 Task: Check the percentage active listings of jacuzzi in the last 1 year.
Action: Mouse moved to (1034, 227)
Screenshot: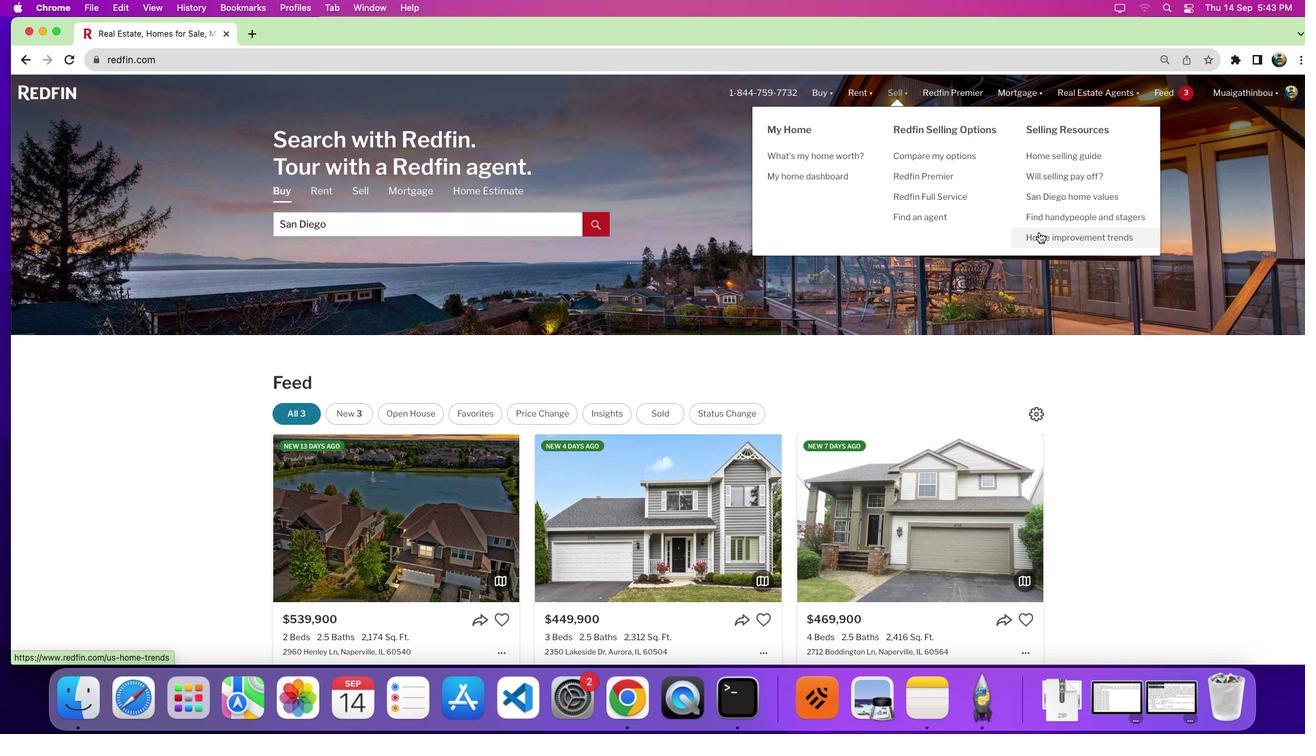 
Action: Mouse pressed left at (1034, 227)
Screenshot: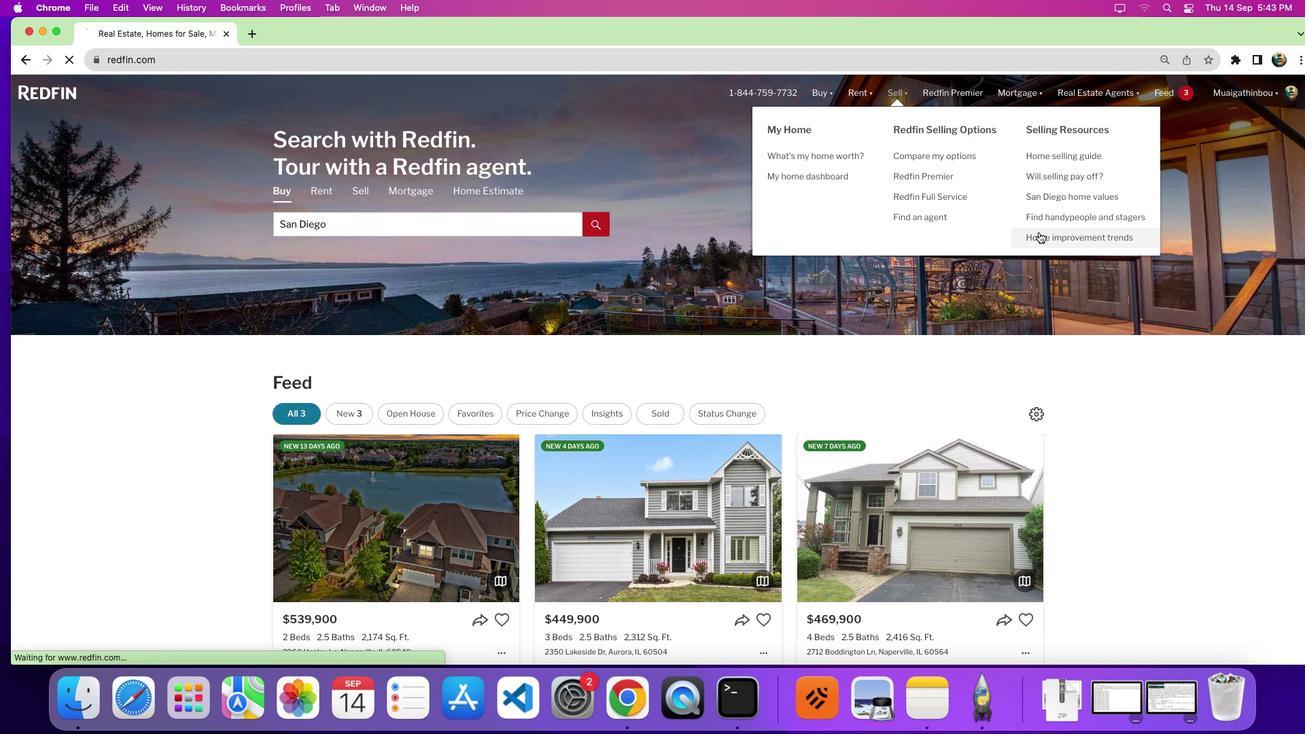 
Action: Mouse moved to (664, 423)
Screenshot: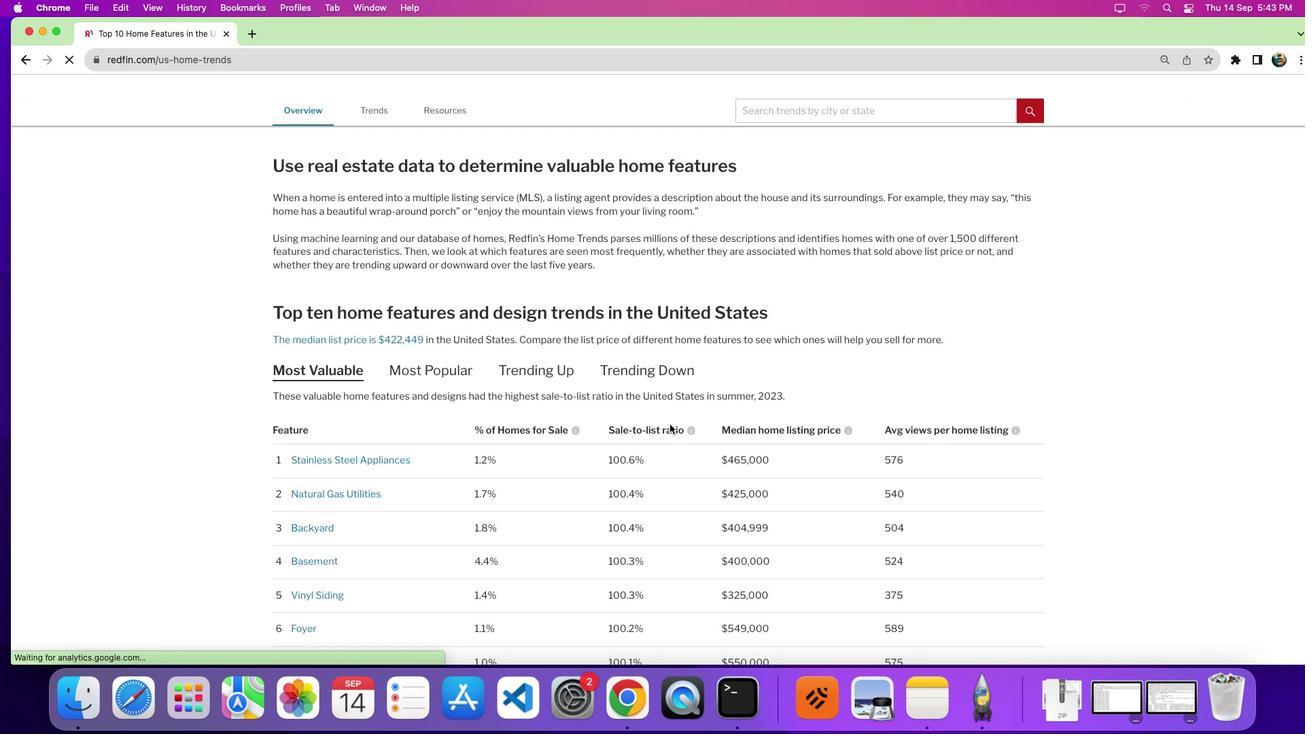 
Action: Mouse scrolled (664, 423) with delta (-3, -4)
Screenshot: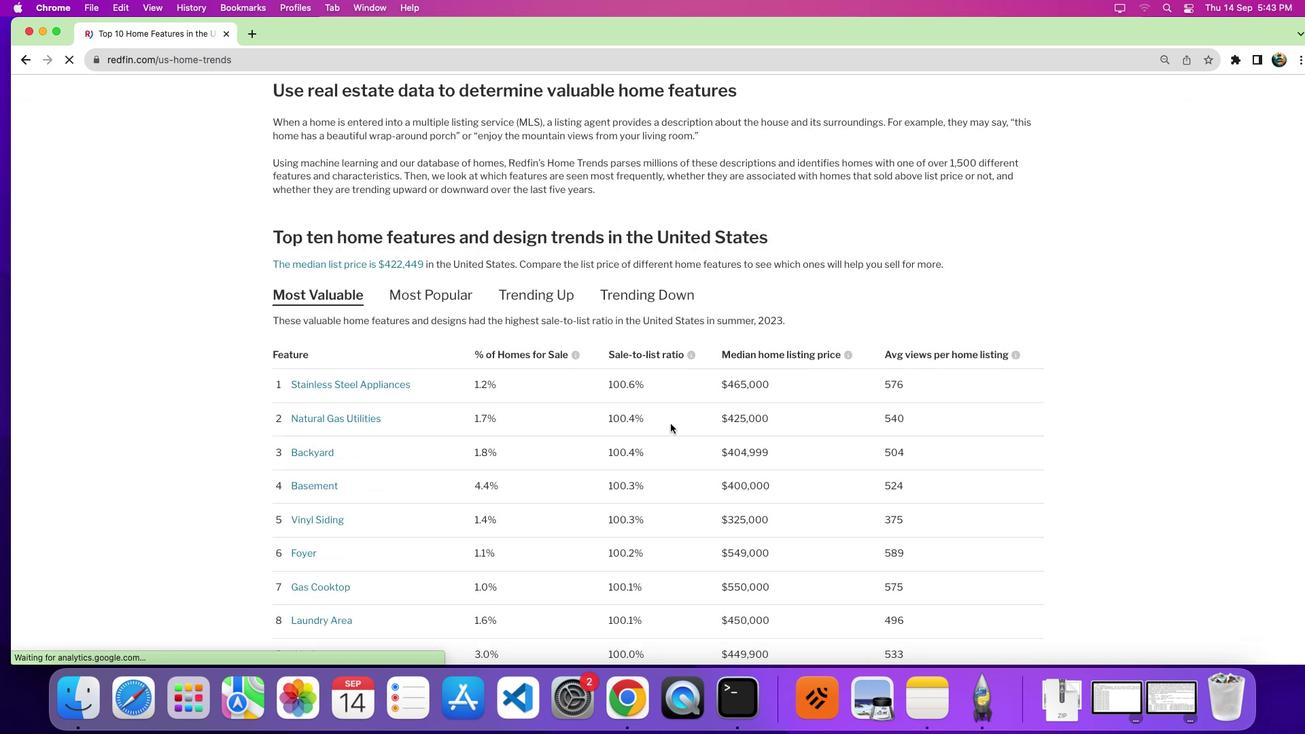 
Action: Mouse moved to (665, 422)
Screenshot: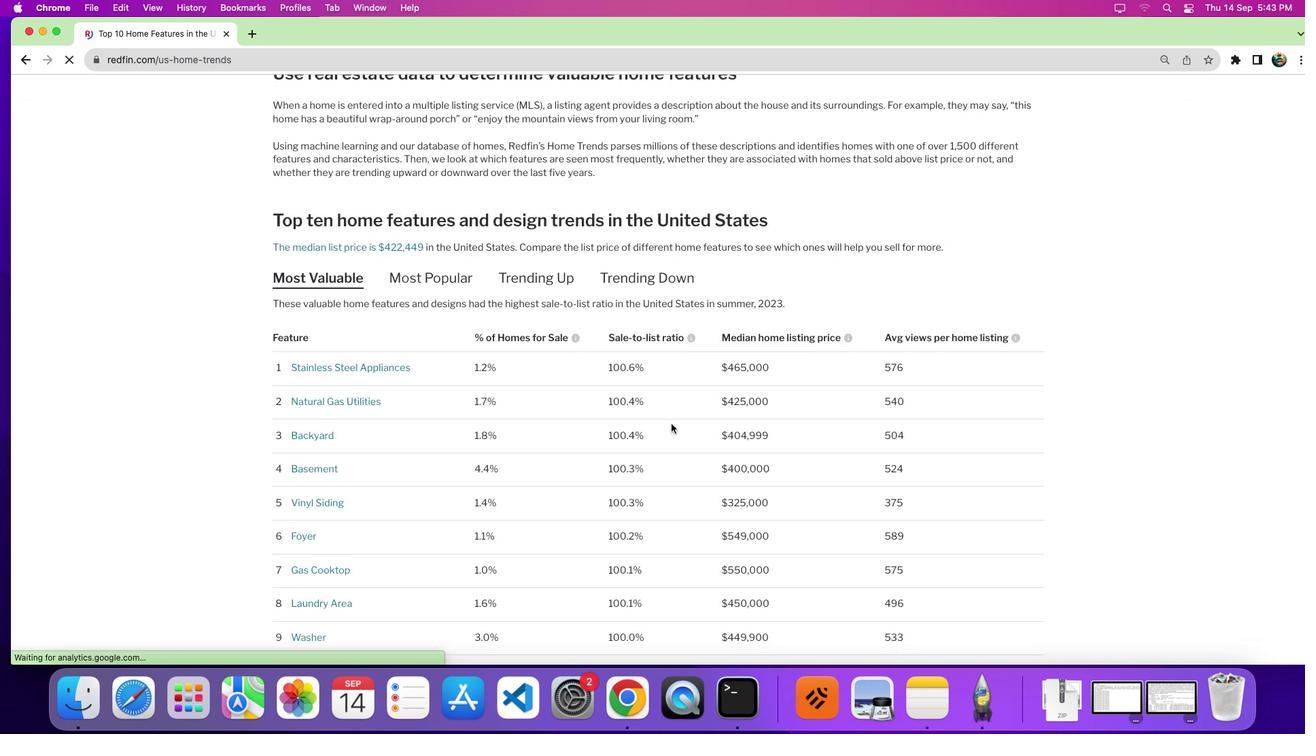 
Action: Mouse scrolled (665, 422) with delta (-3, -4)
Screenshot: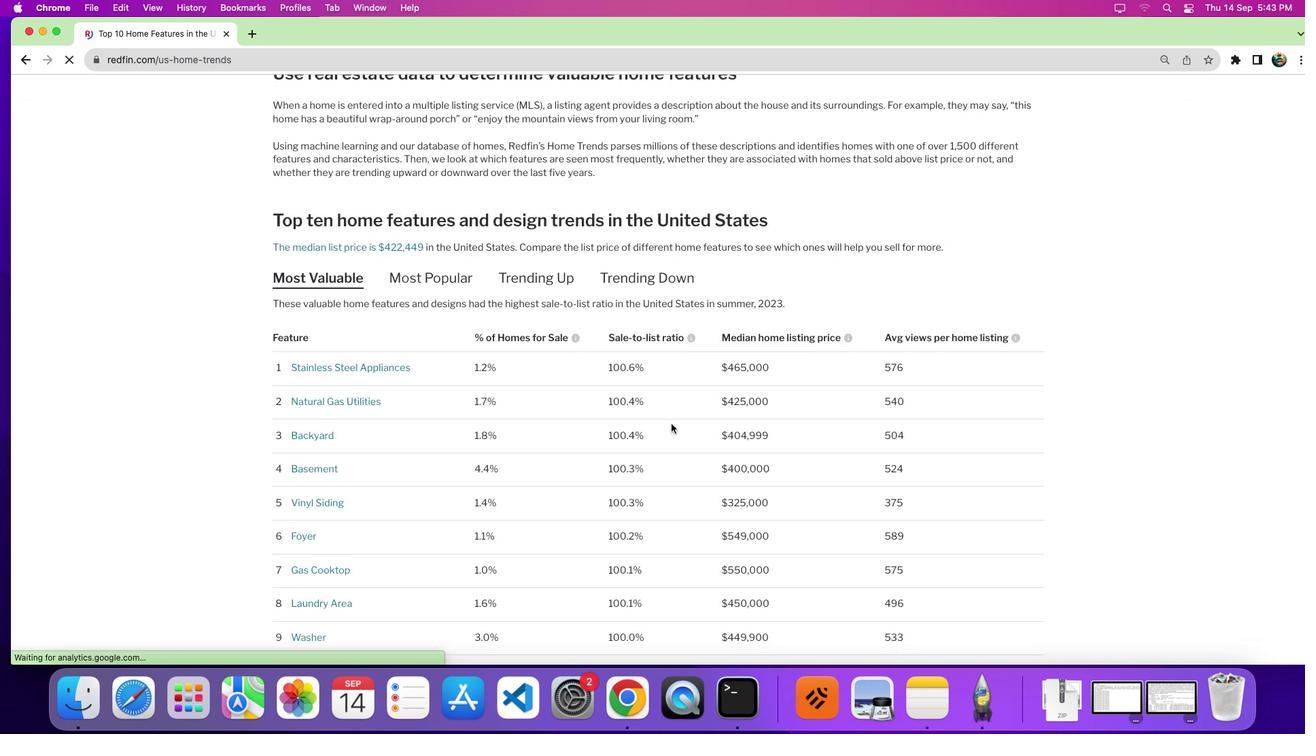
Action: Mouse moved to (666, 420)
Screenshot: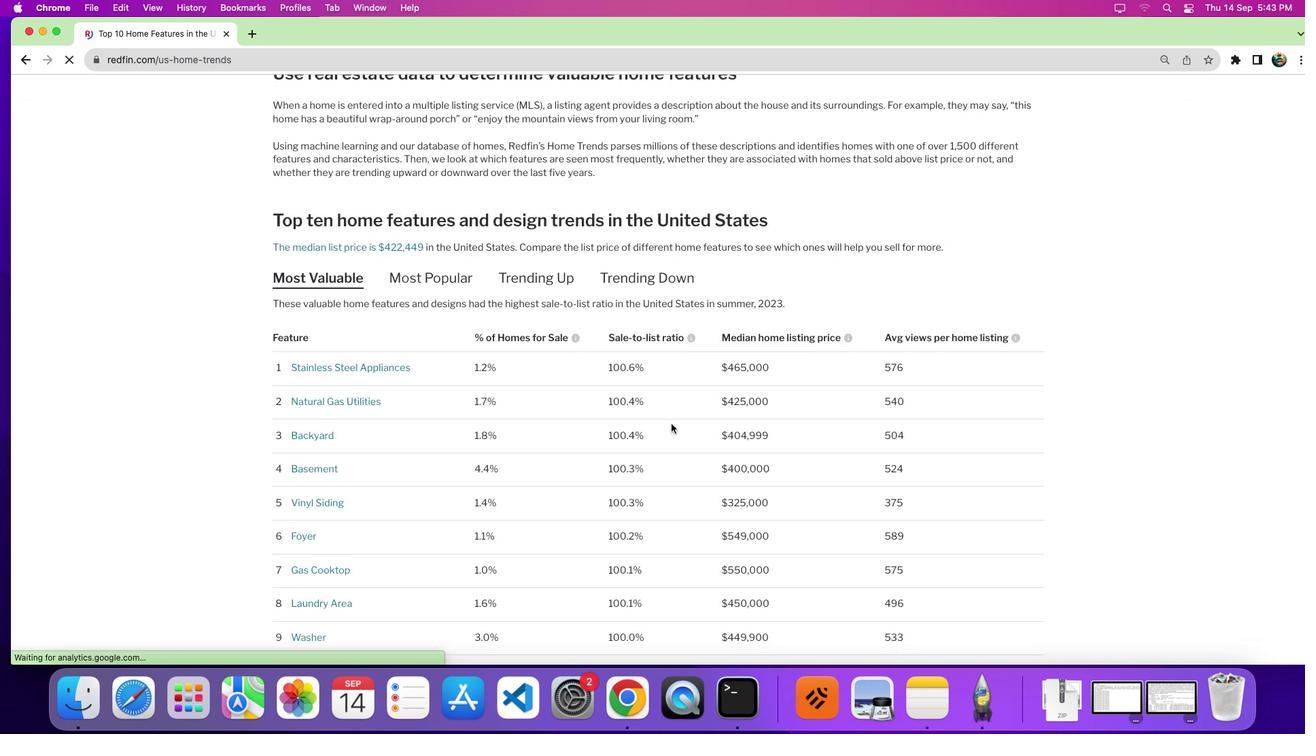 
Action: Mouse scrolled (666, 420) with delta (-3, -8)
Screenshot: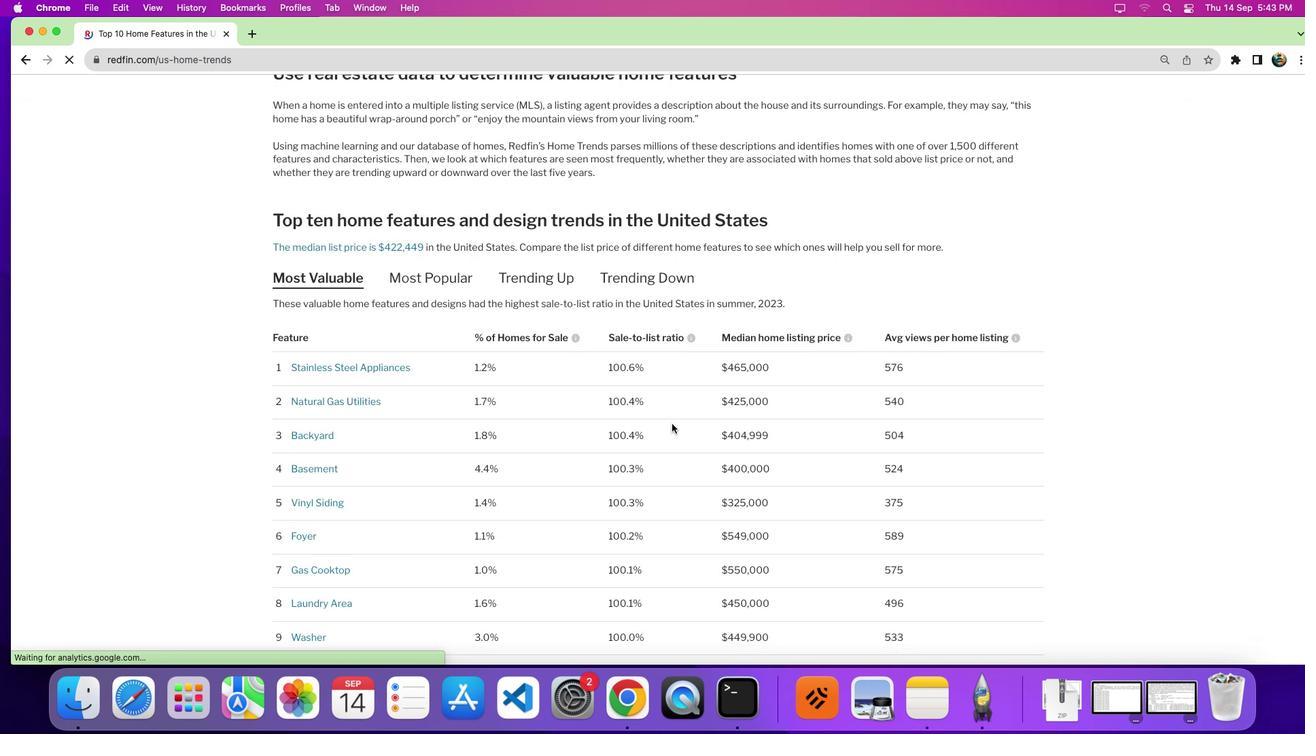 
Action: Mouse moved to (679, 416)
Screenshot: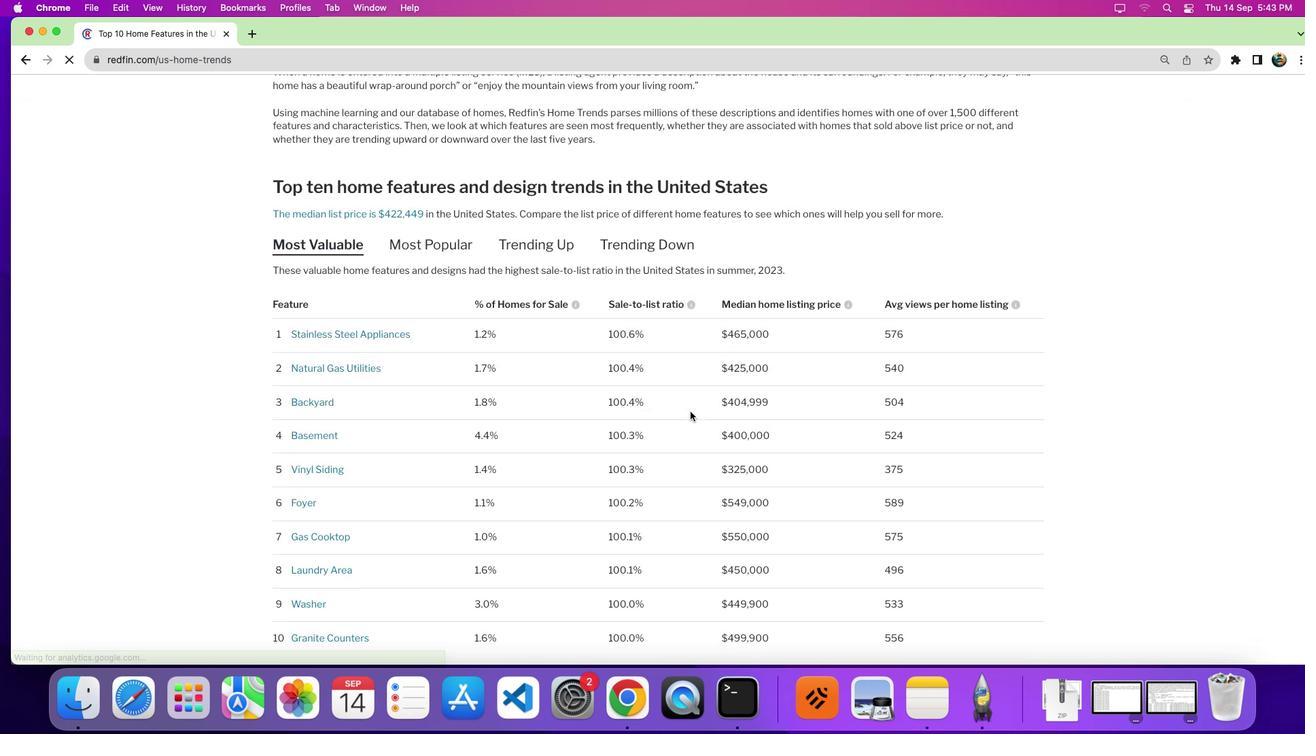 
Action: Mouse scrolled (679, 416) with delta (-3, -4)
Screenshot: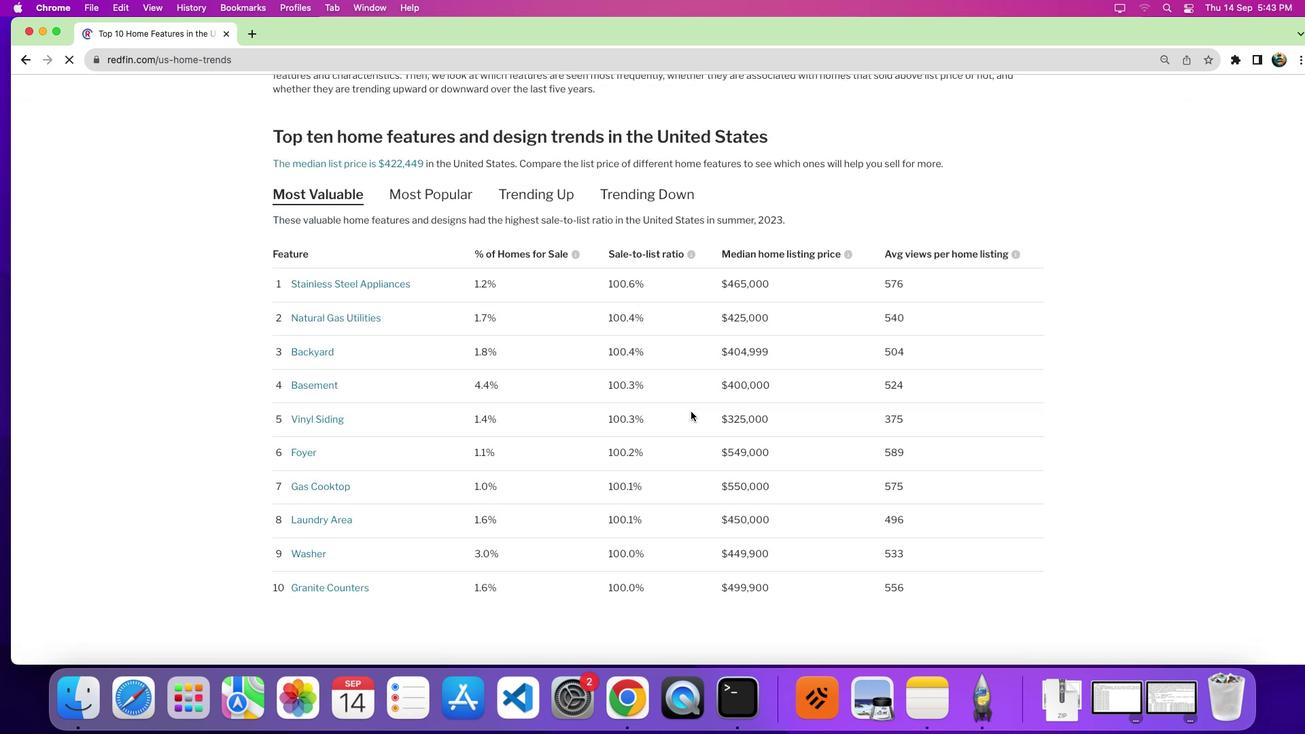 
Action: Mouse moved to (681, 413)
Screenshot: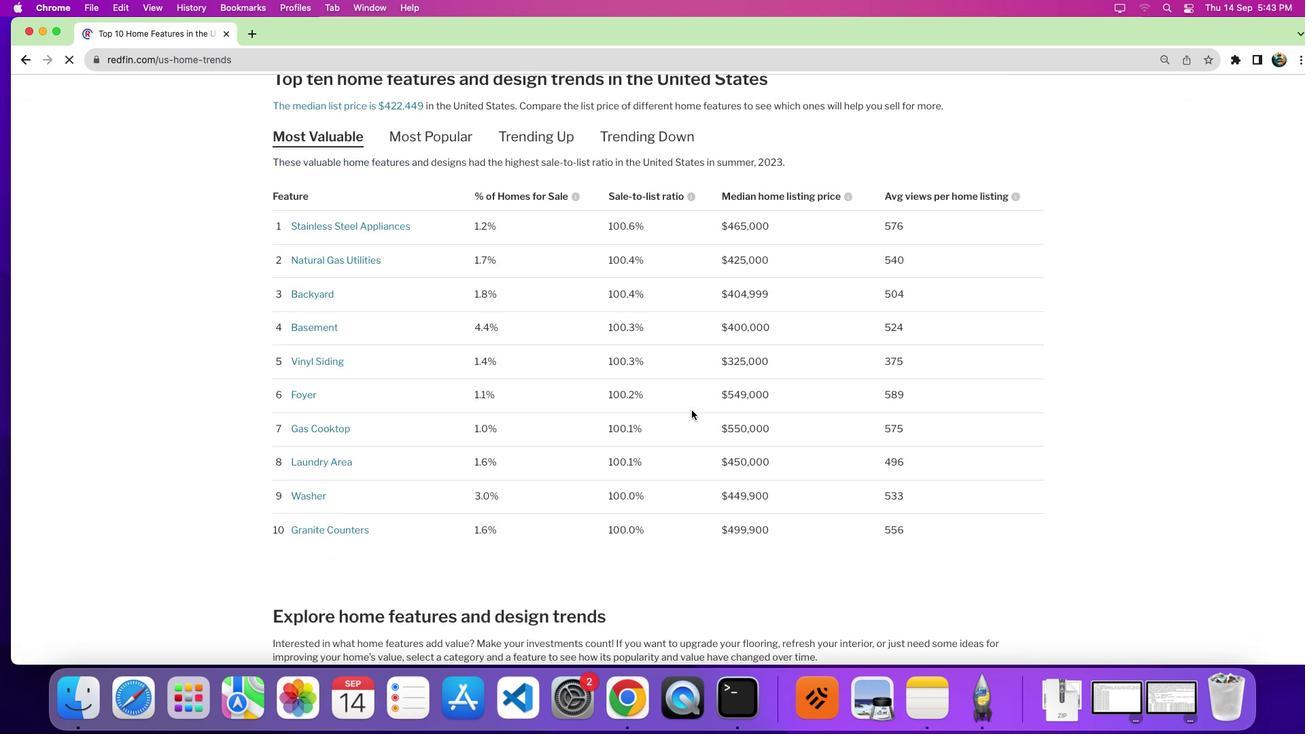 
Action: Mouse scrolled (681, 413) with delta (-3, -4)
Screenshot: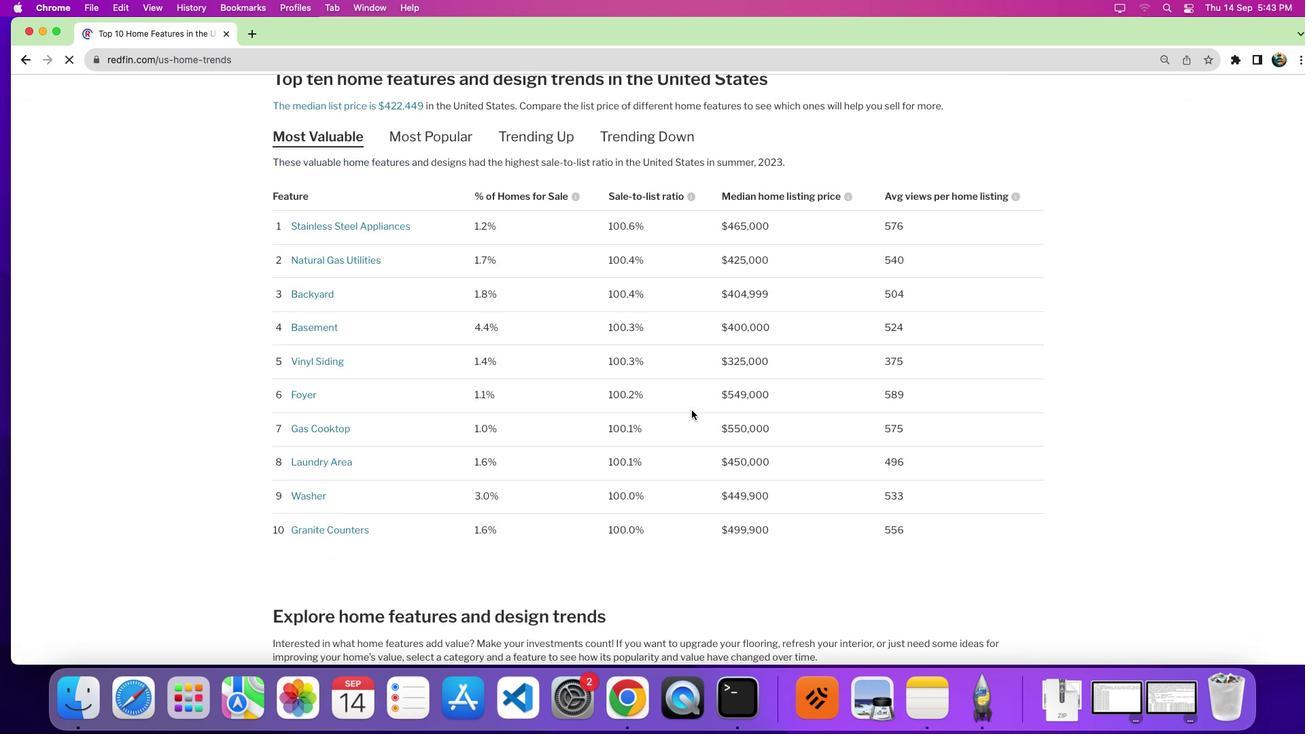 
Action: Mouse moved to (684, 410)
Screenshot: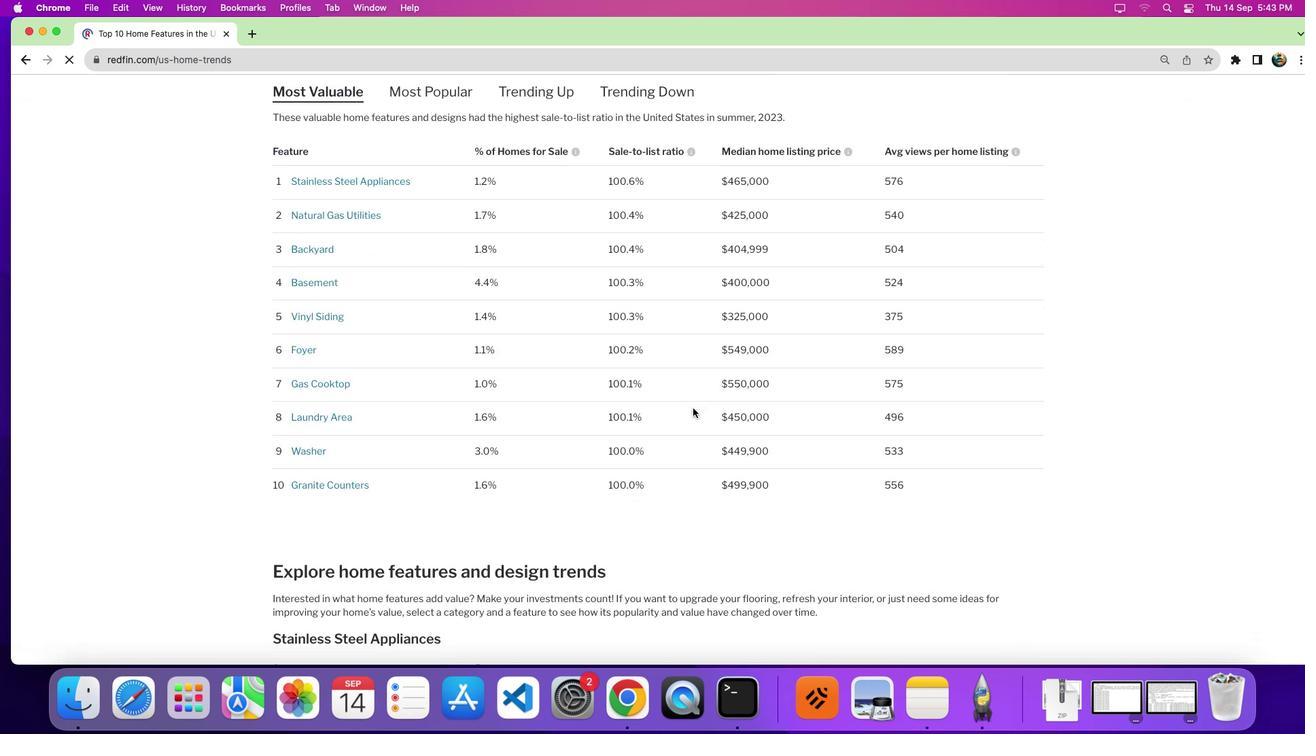 
Action: Mouse scrolled (684, 410) with delta (-3, -6)
Screenshot: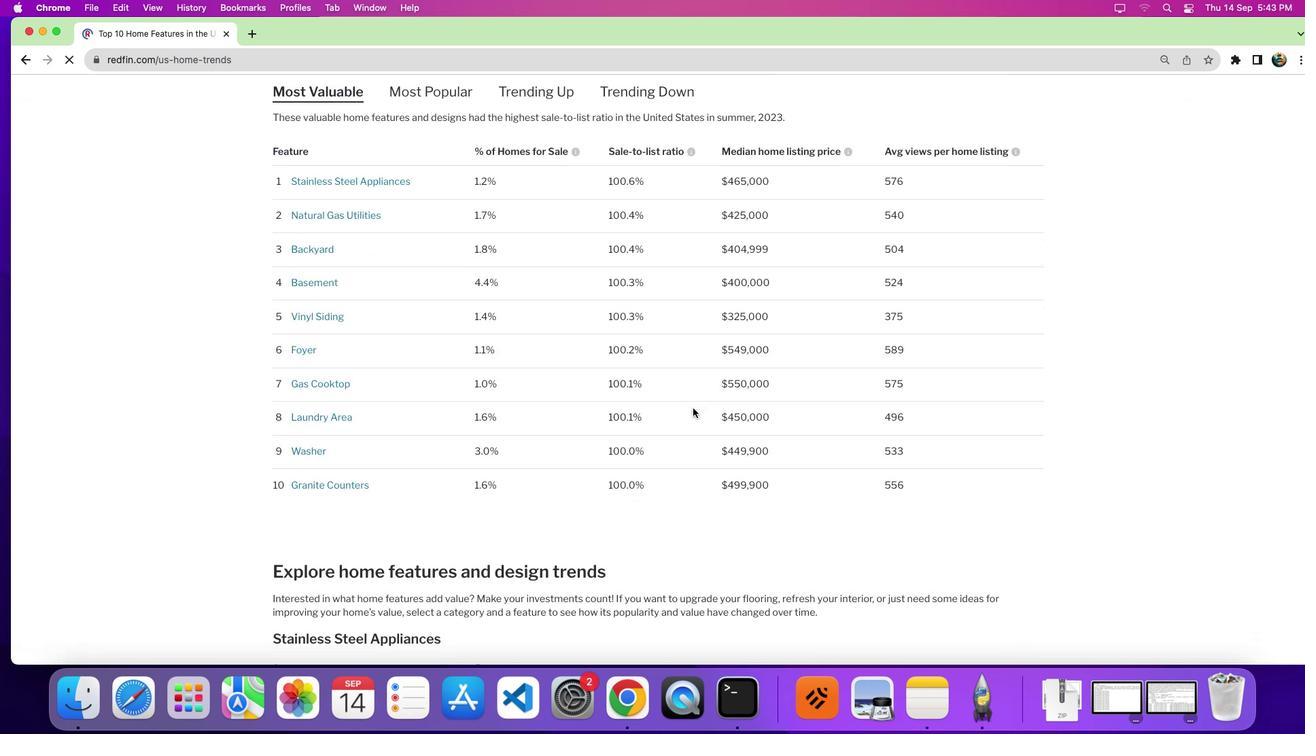 
Action: Mouse moved to (694, 400)
Screenshot: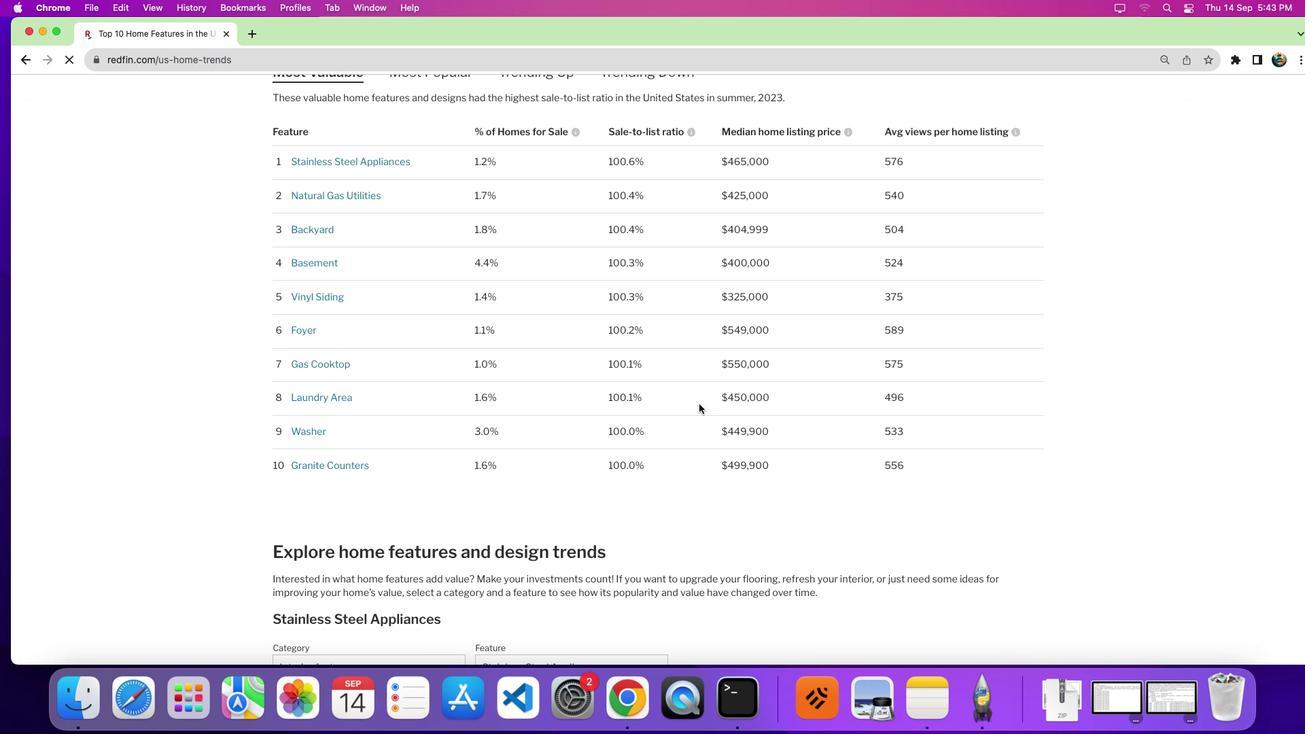 
Action: Mouse scrolled (694, 400) with delta (-3, -4)
Screenshot: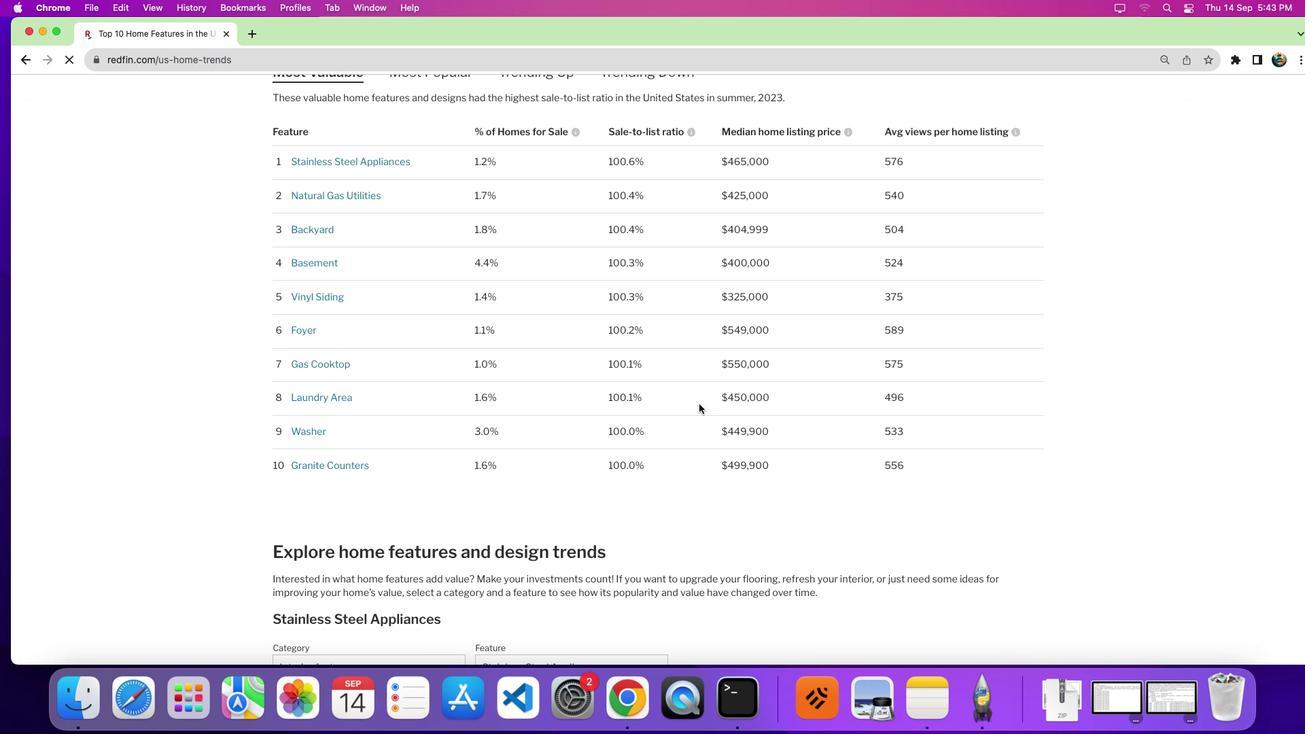 
Action: Mouse moved to (695, 399)
Screenshot: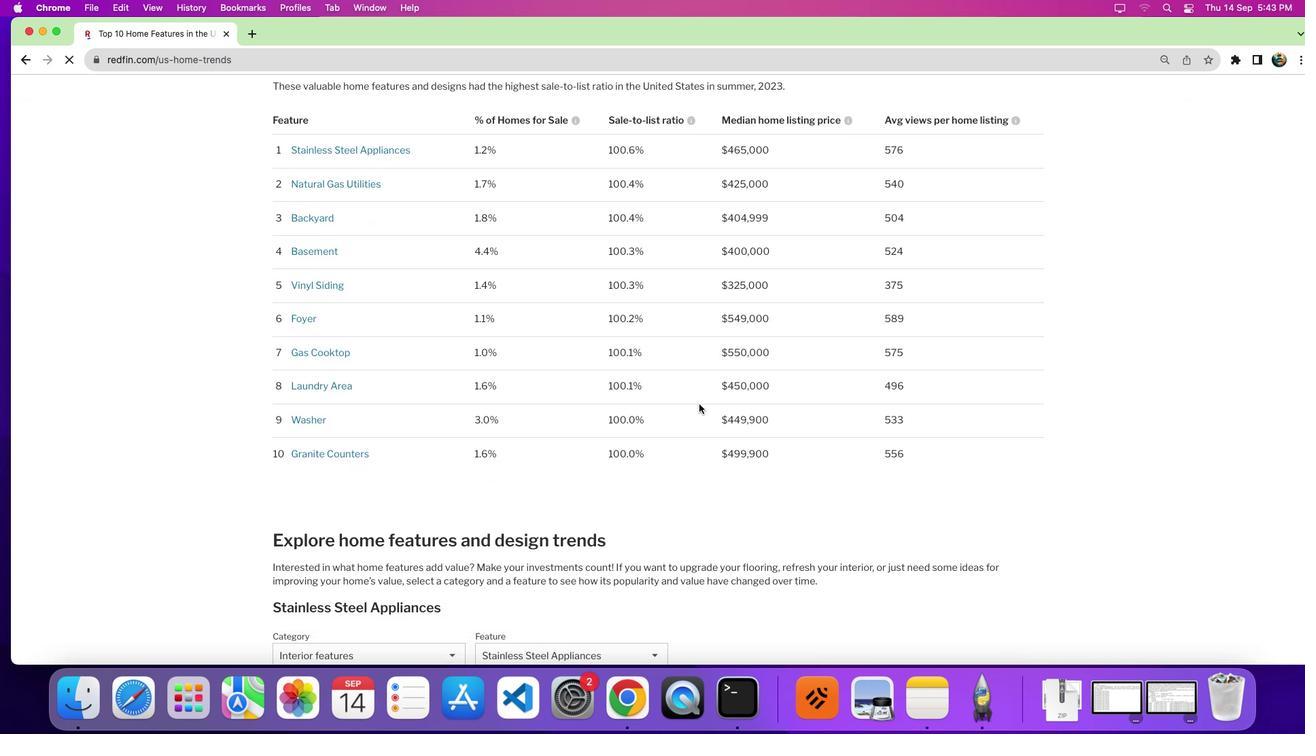 
Action: Mouse scrolled (695, 399) with delta (-3, -4)
Screenshot: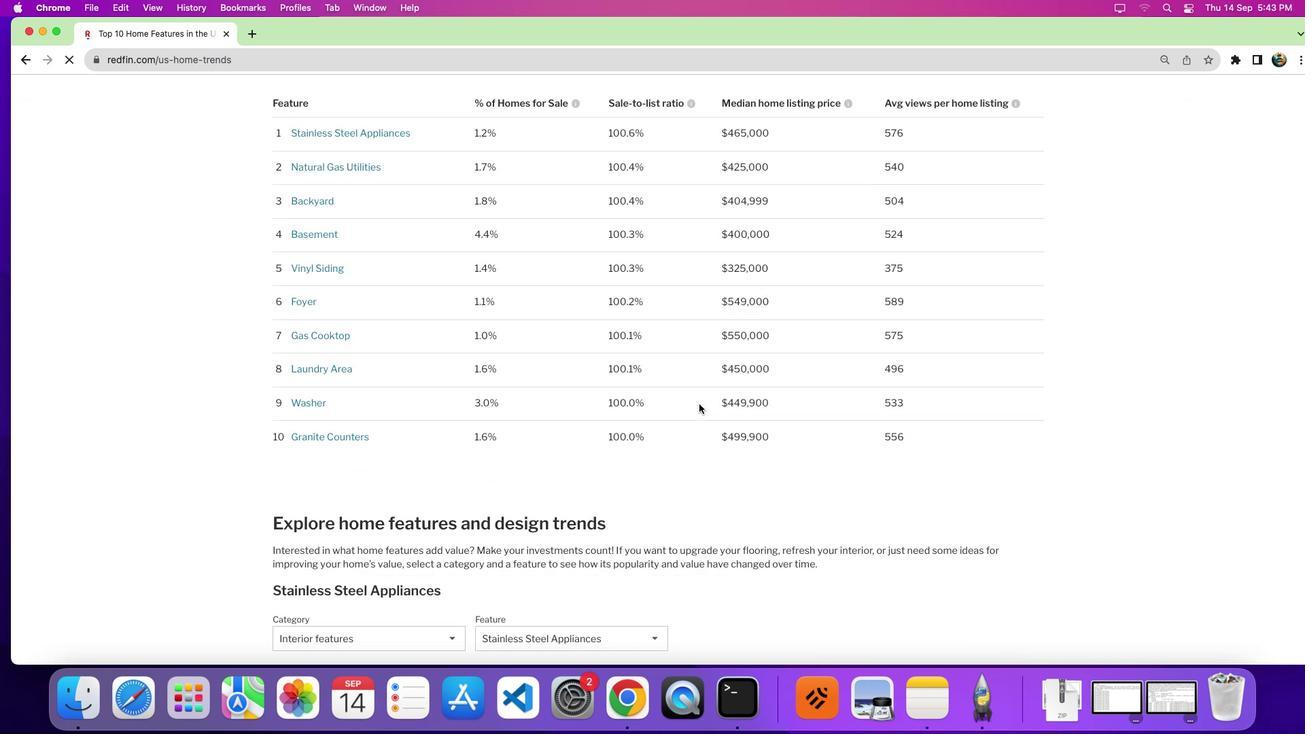 
Action: Mouse scrolled (695, 399) with delta (-3, -4)
Screenshot: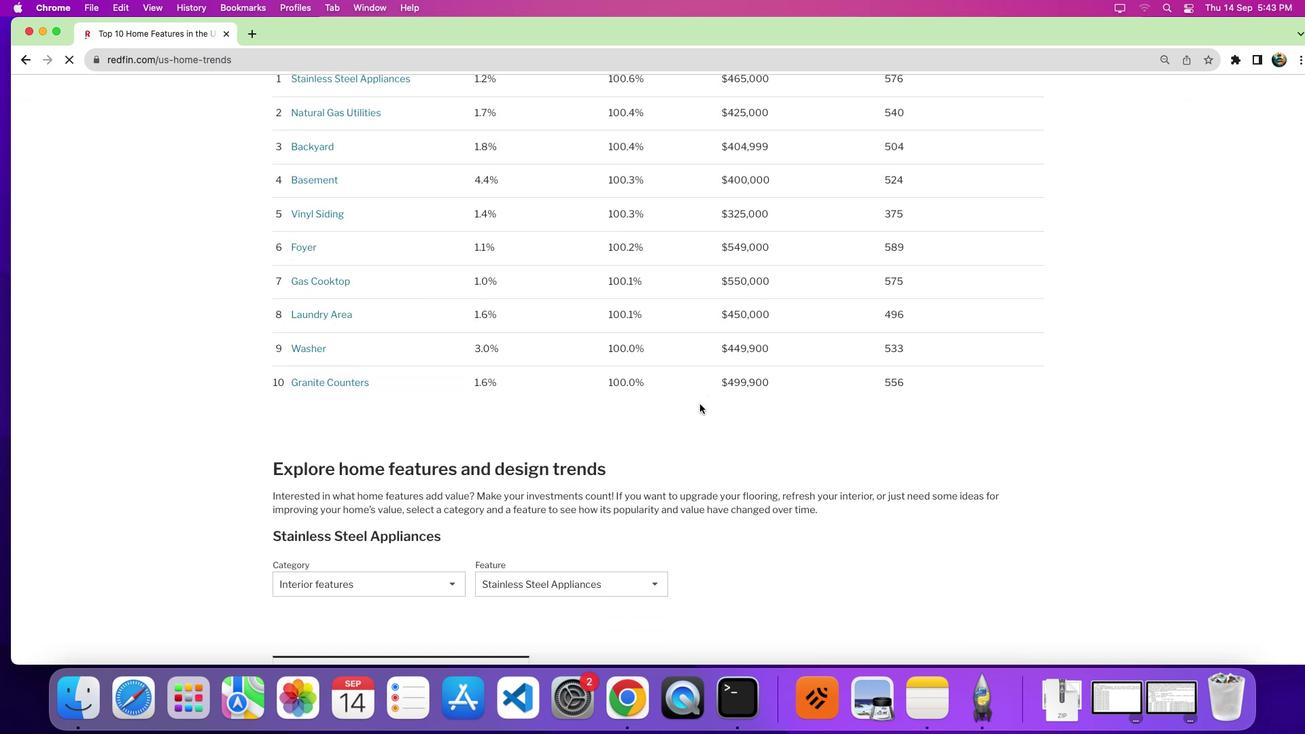 
Action: Mouse moved to (695, 399)
Screenshot: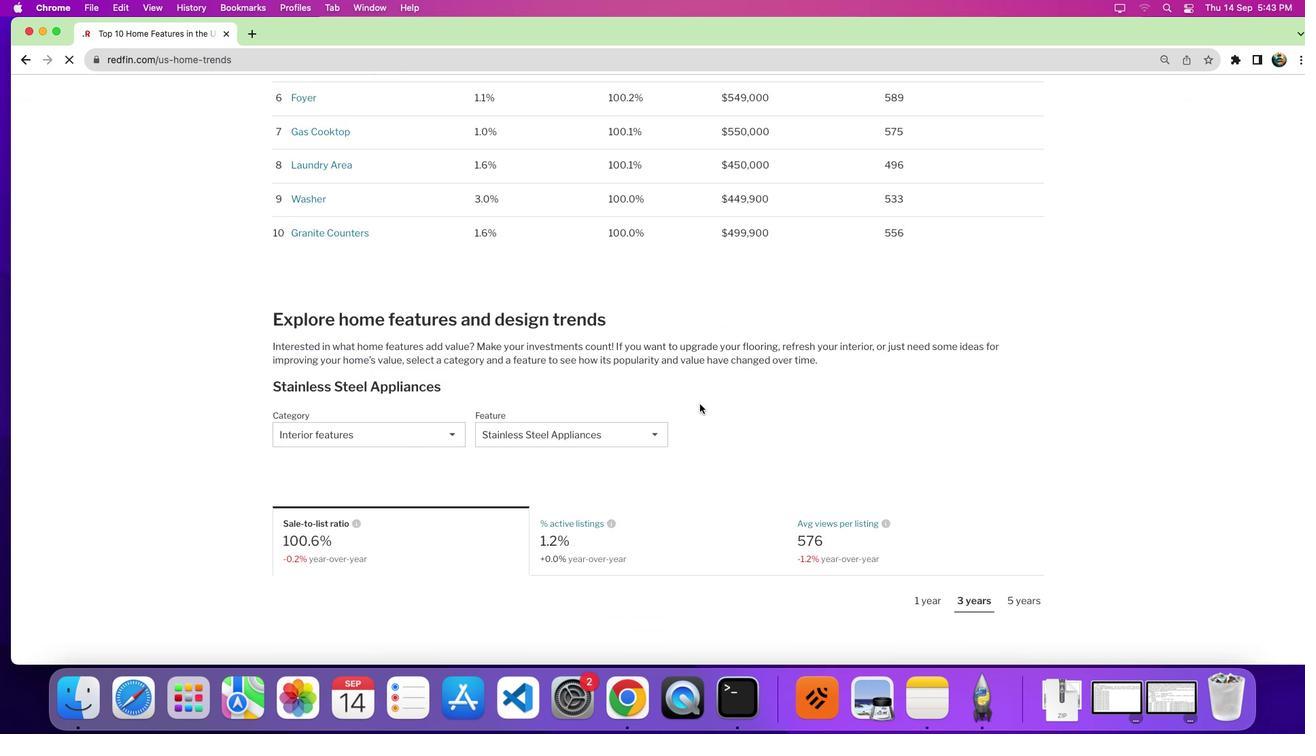 
Action: Mouse scrolled (695, 399) with delta (-3, -4)
Screenshot: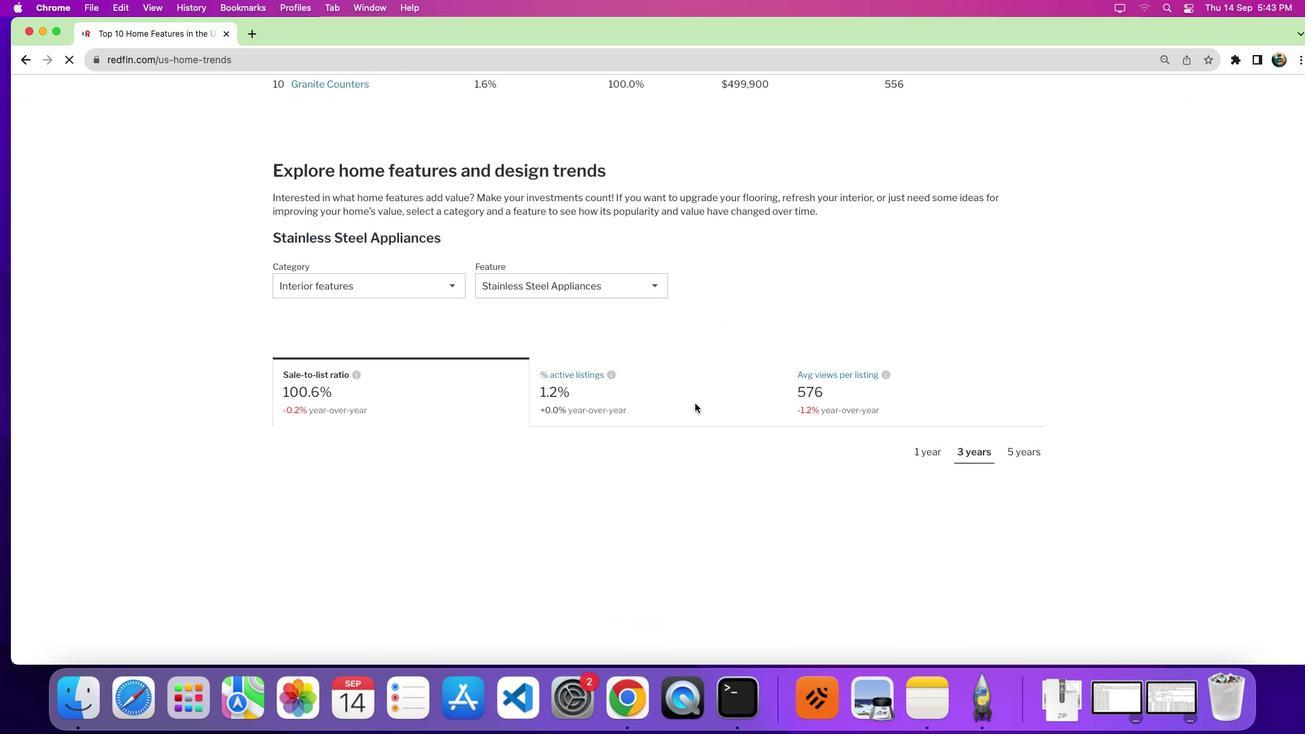 
Action: Mouse scrolled (695, 399) with delta (-3, -4)
Screenshot: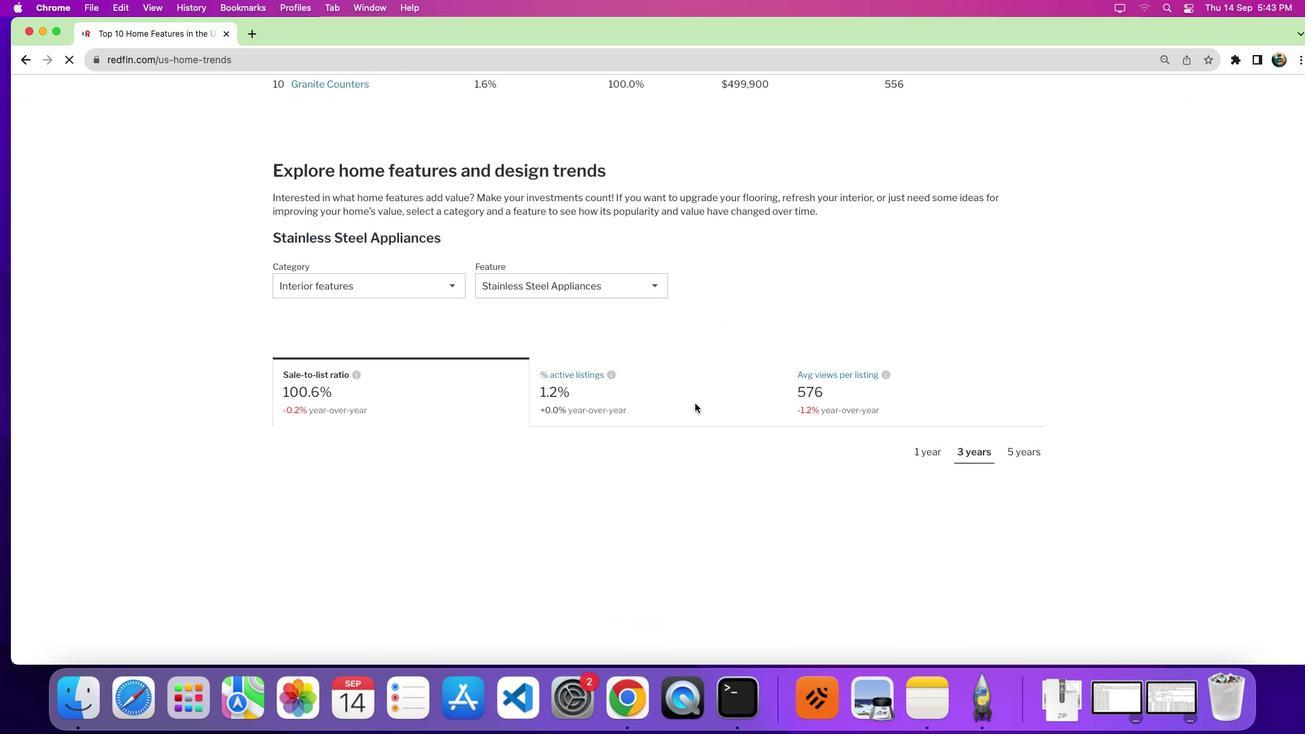 
Action: Mouse scrolled (695, 399) with delta (-3, -8)
Screenshot: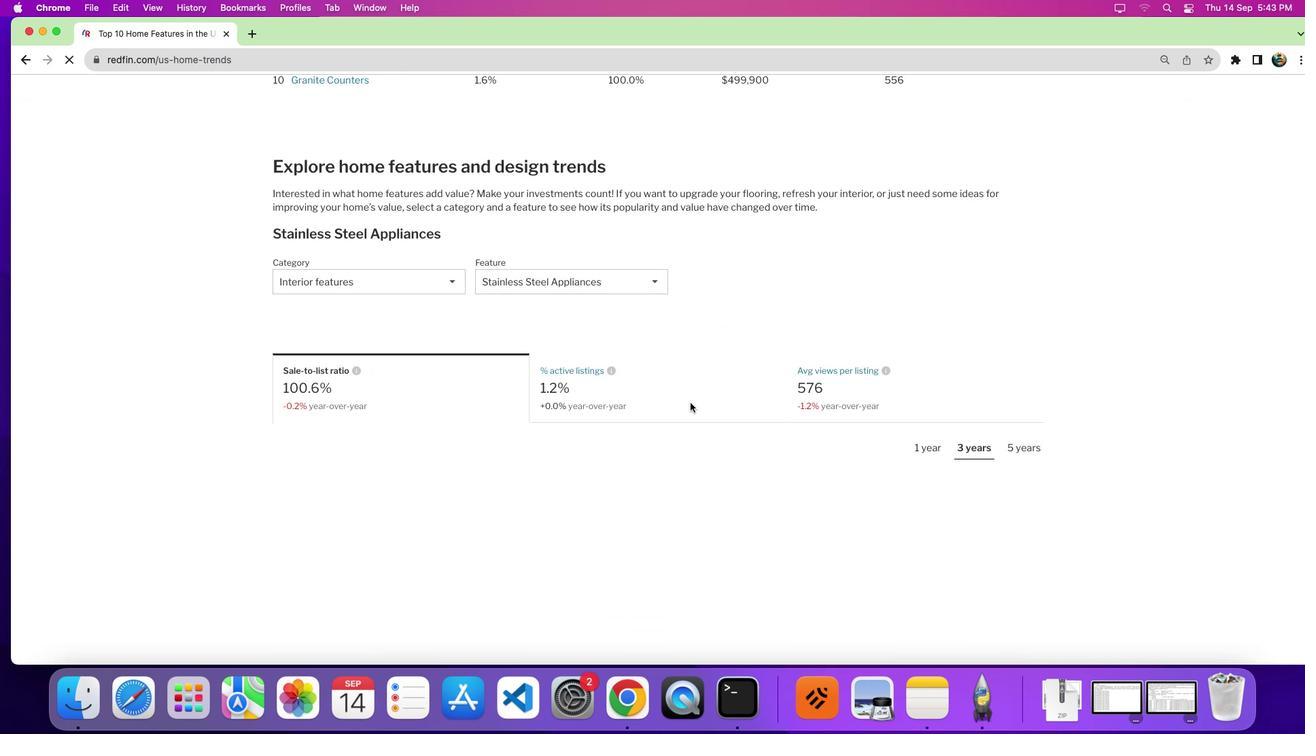 
Action: Mouse moved to (393, 278)
Screenshot: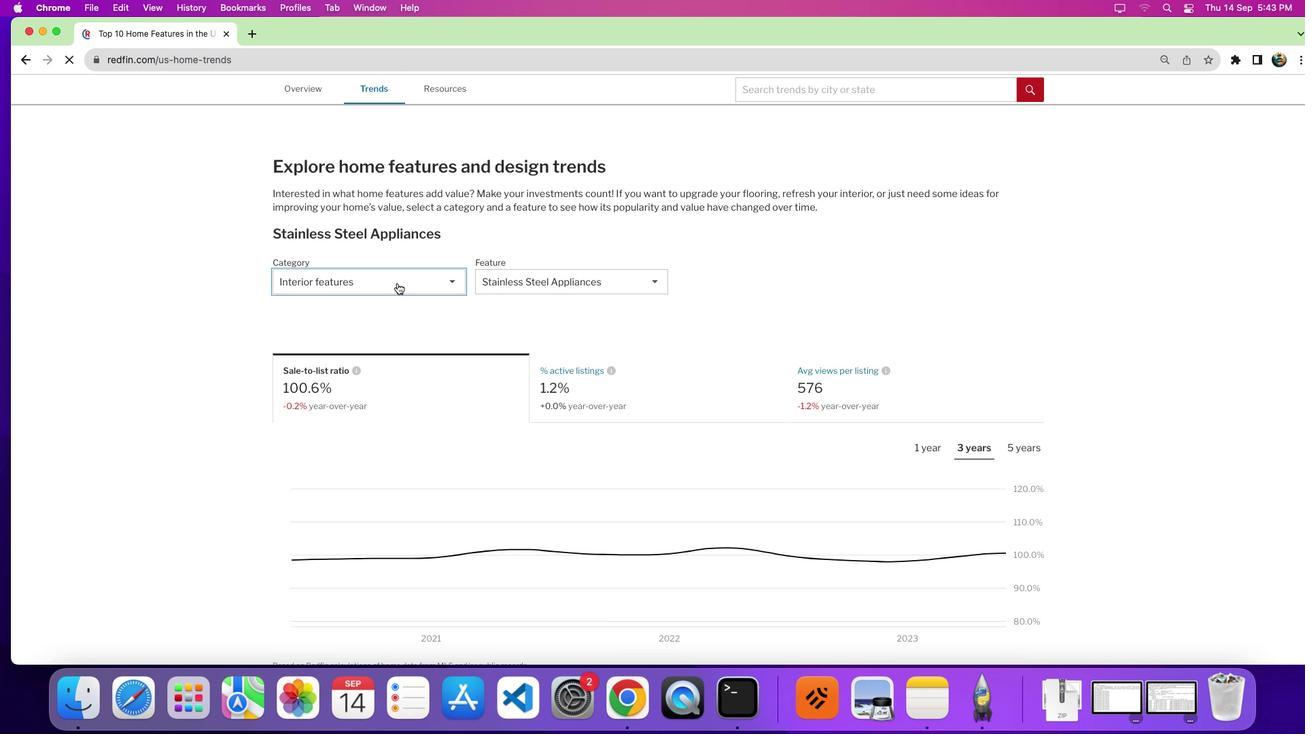 
Action: Mouse pressed left at (393, 278)
Screenshot: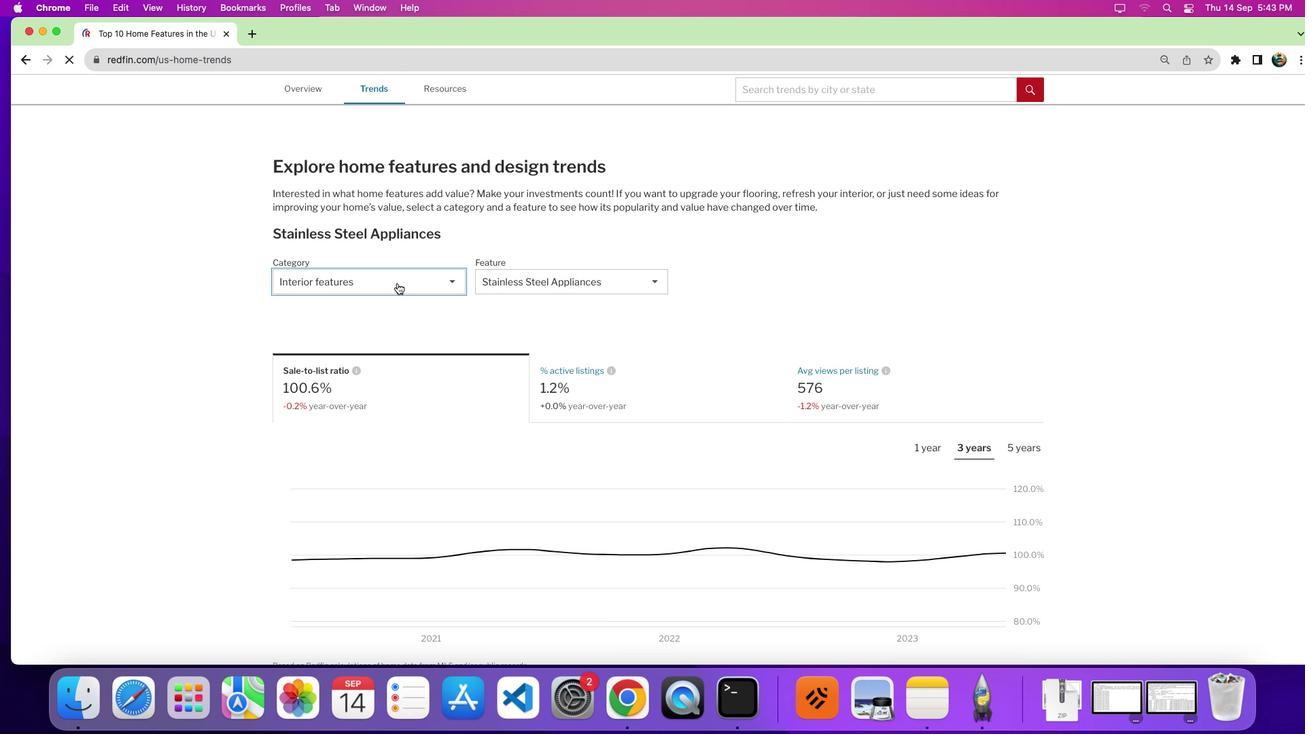 
Action: Mouse moved to (401, 313)
Screenshot: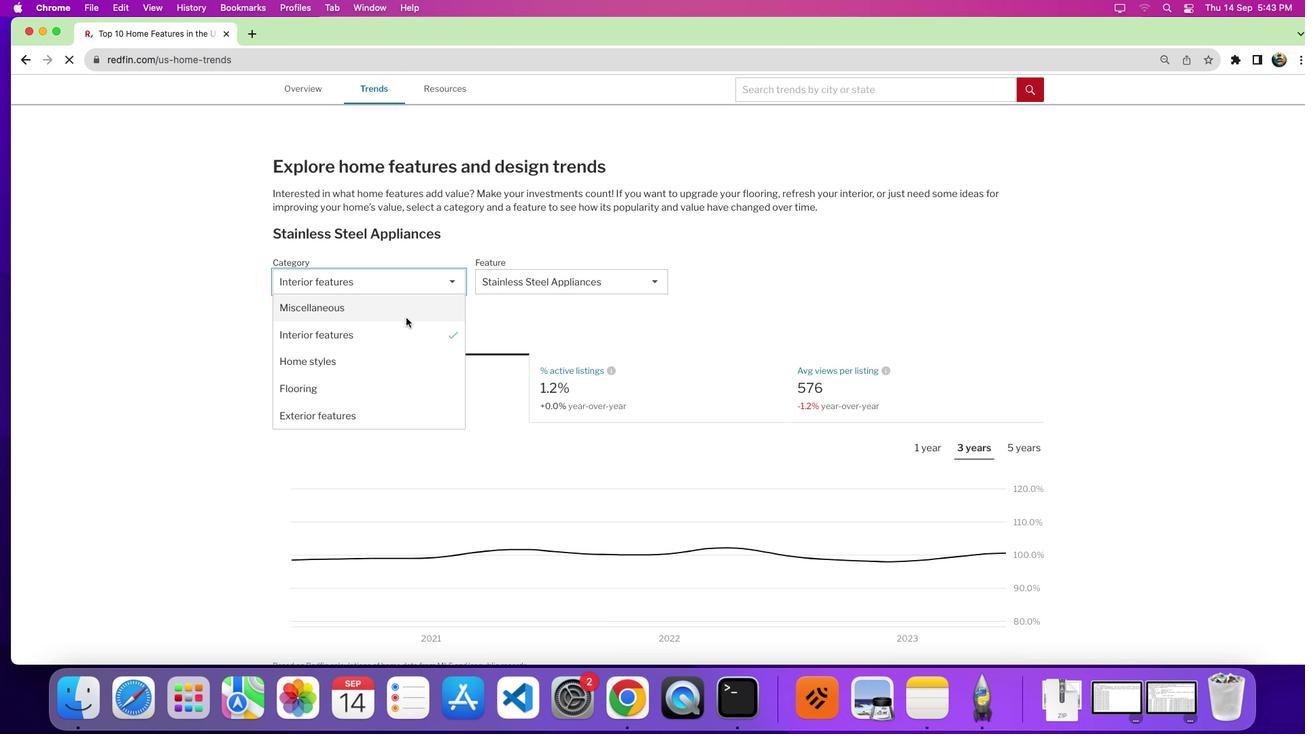 
Action: Mouse pressed left at (401, 313)
Screenshot: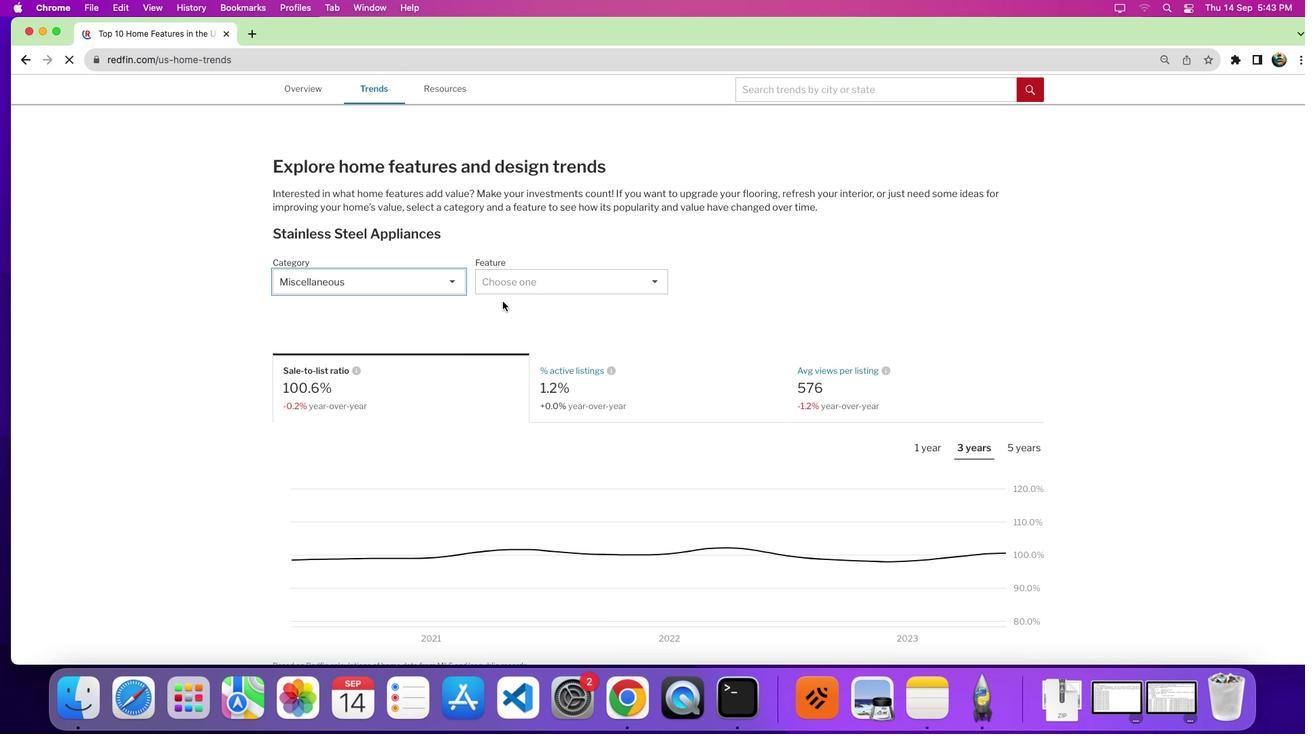 
Action: Mouse moved to (579, 276)
Screenshot: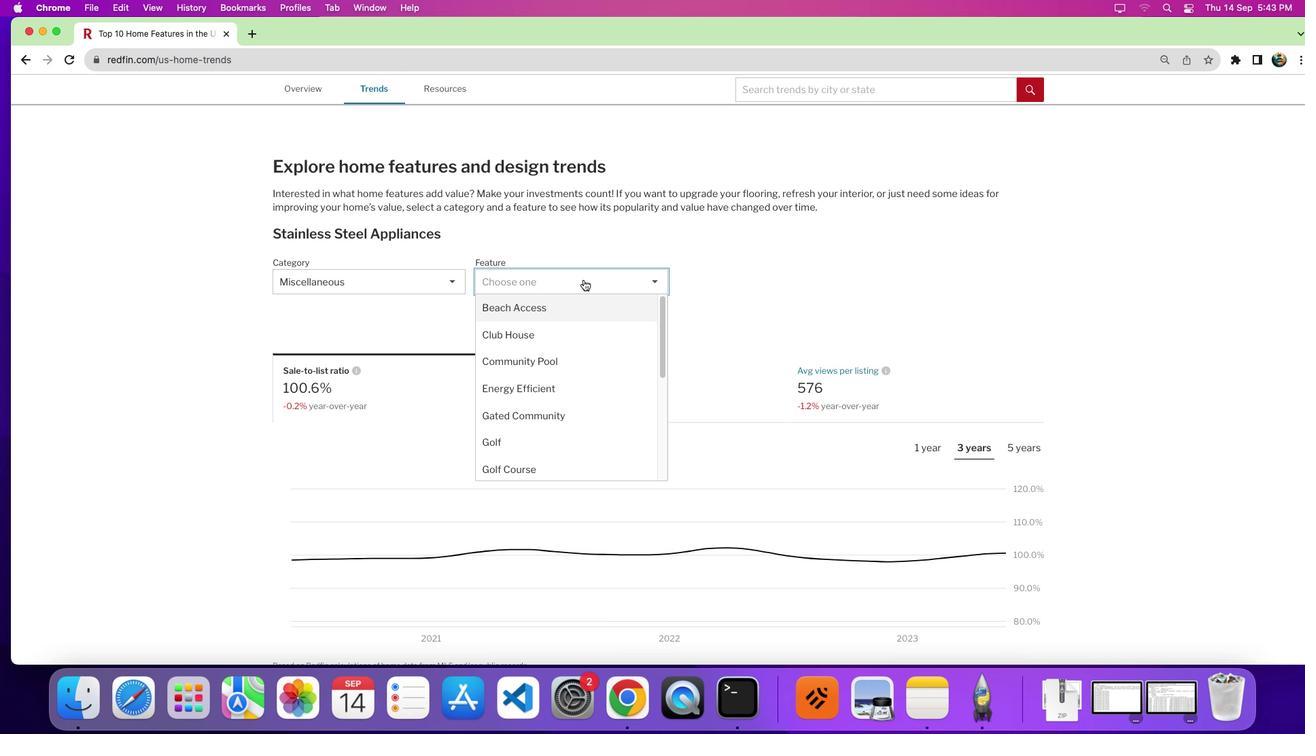
Action: Mouse pressed left at (579, 276)
Screenshot: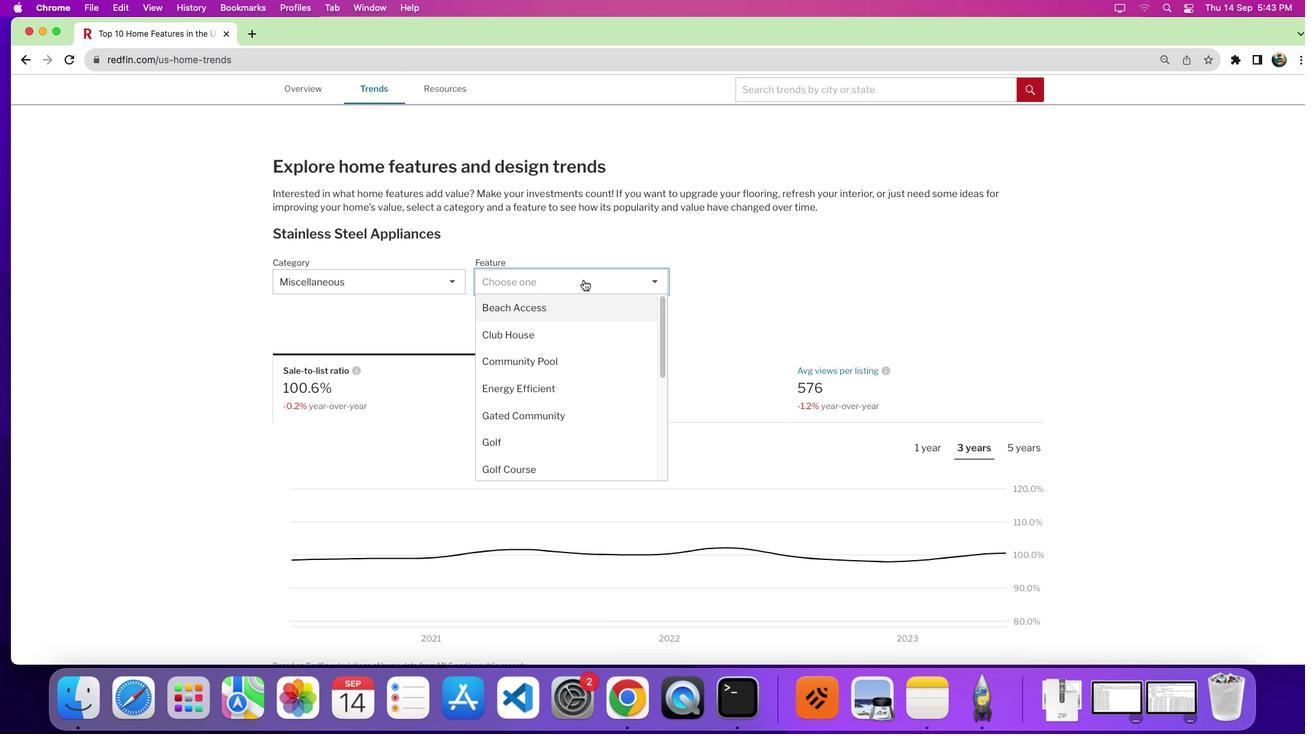 
Action: Mouse moved to (568, 368)
Screenshot: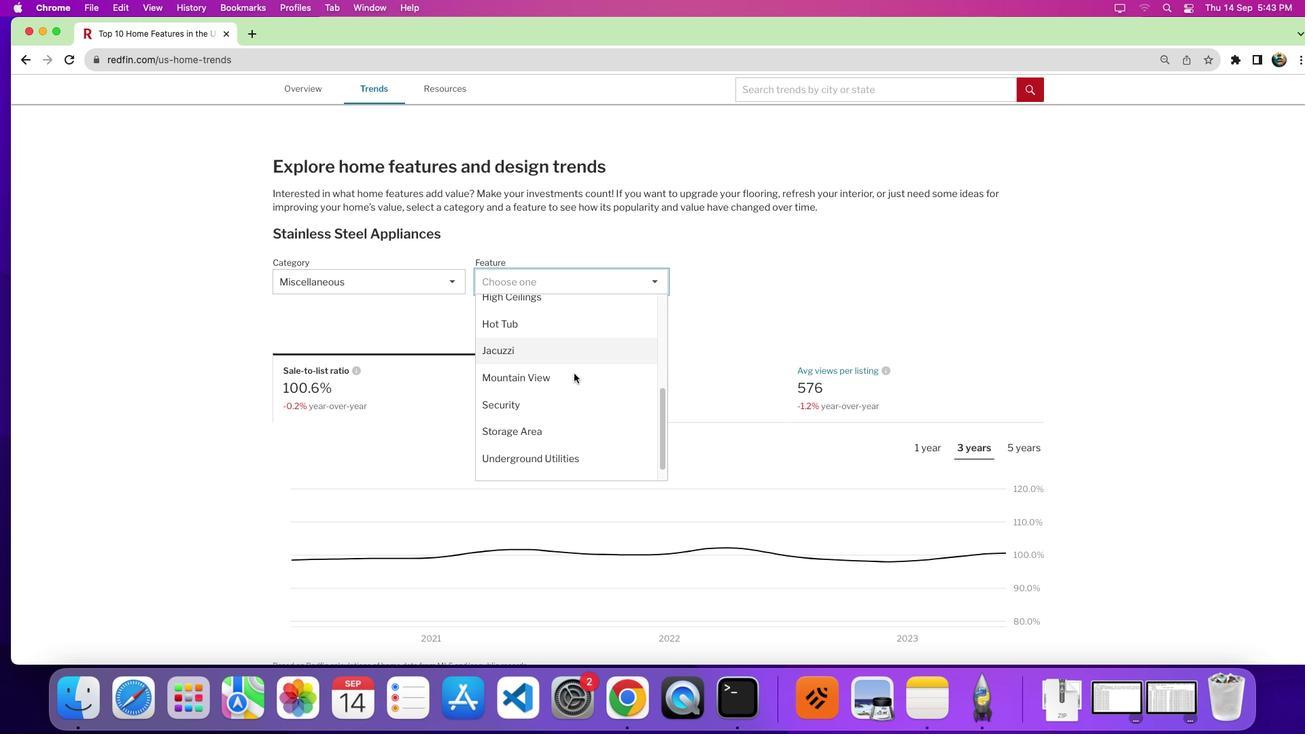 
Action: Mouse scrolled (568, 368) with delta (-3, -4)
Screenshot: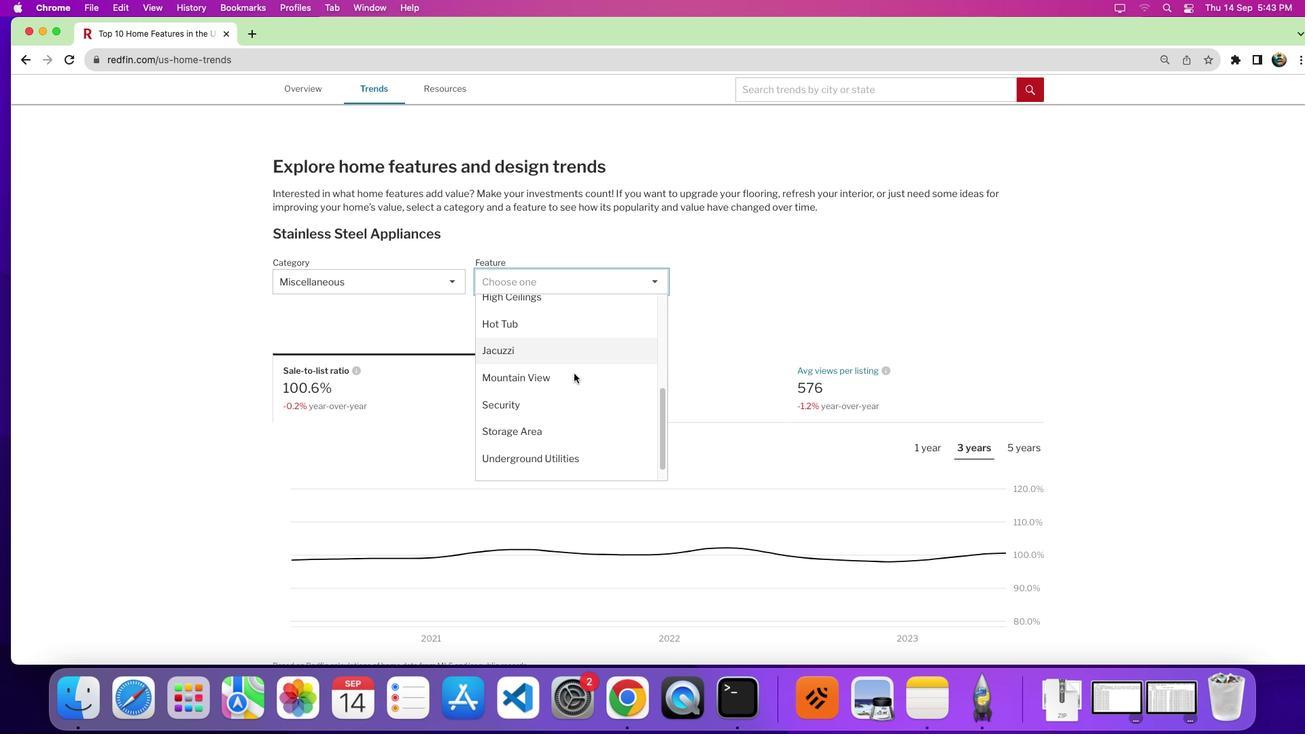 
Action: Mouse moved to (569, 369)
Screenshot: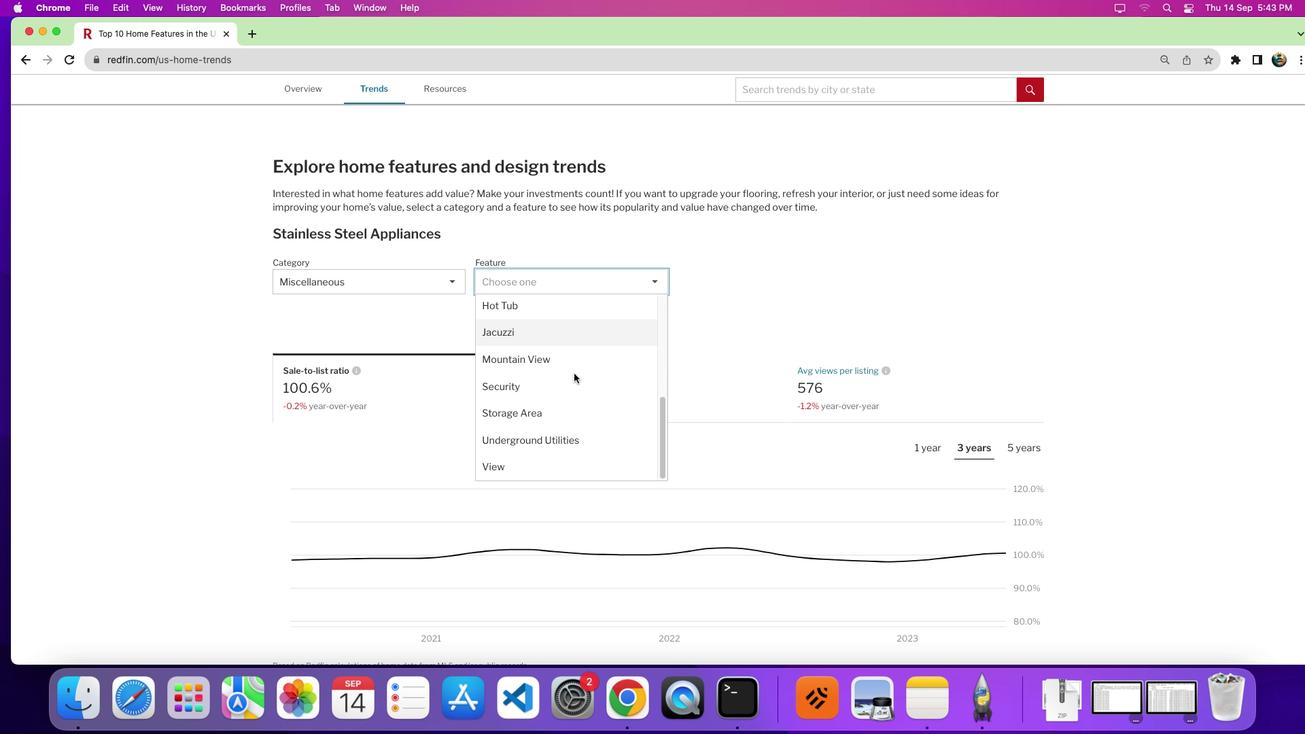 
Action: Mouse scrolled (569, 369) with delta (-3, -4)
Screenshot: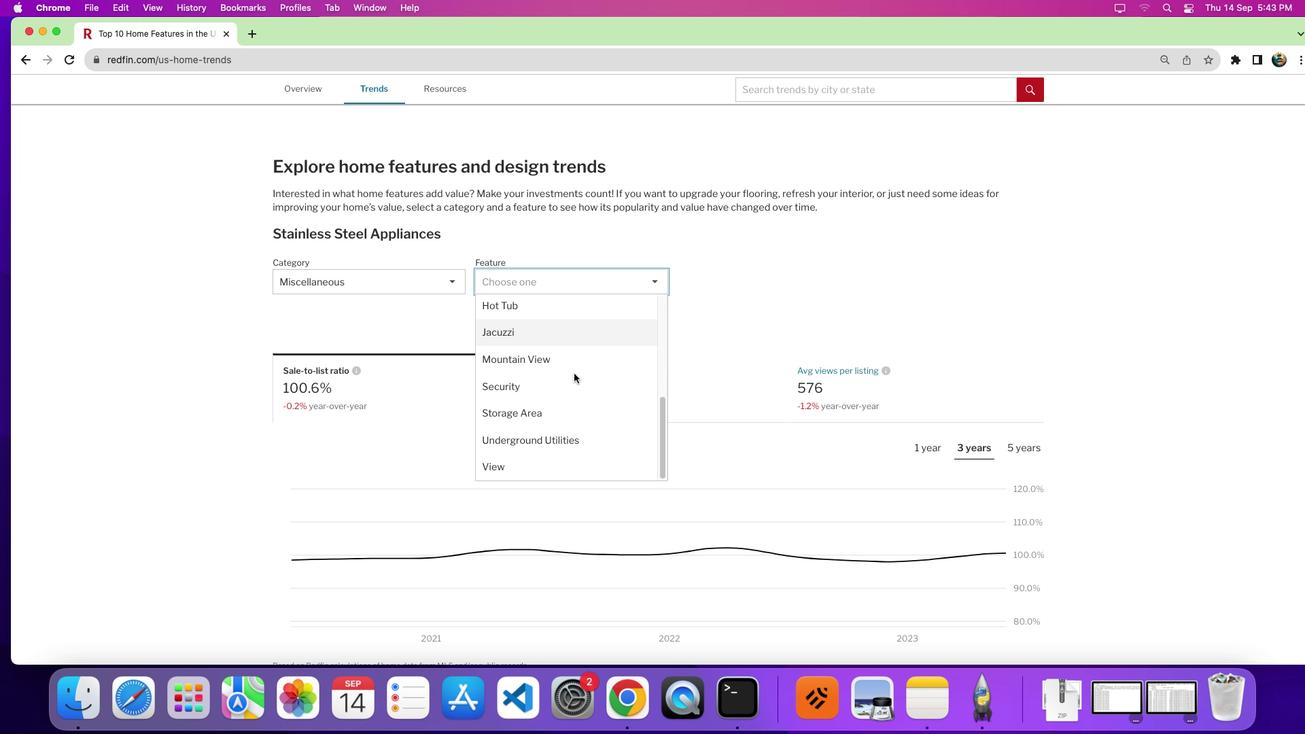 
Action: Mouse scrolled (569, 369) with delta (-3, -8)
Screenshot: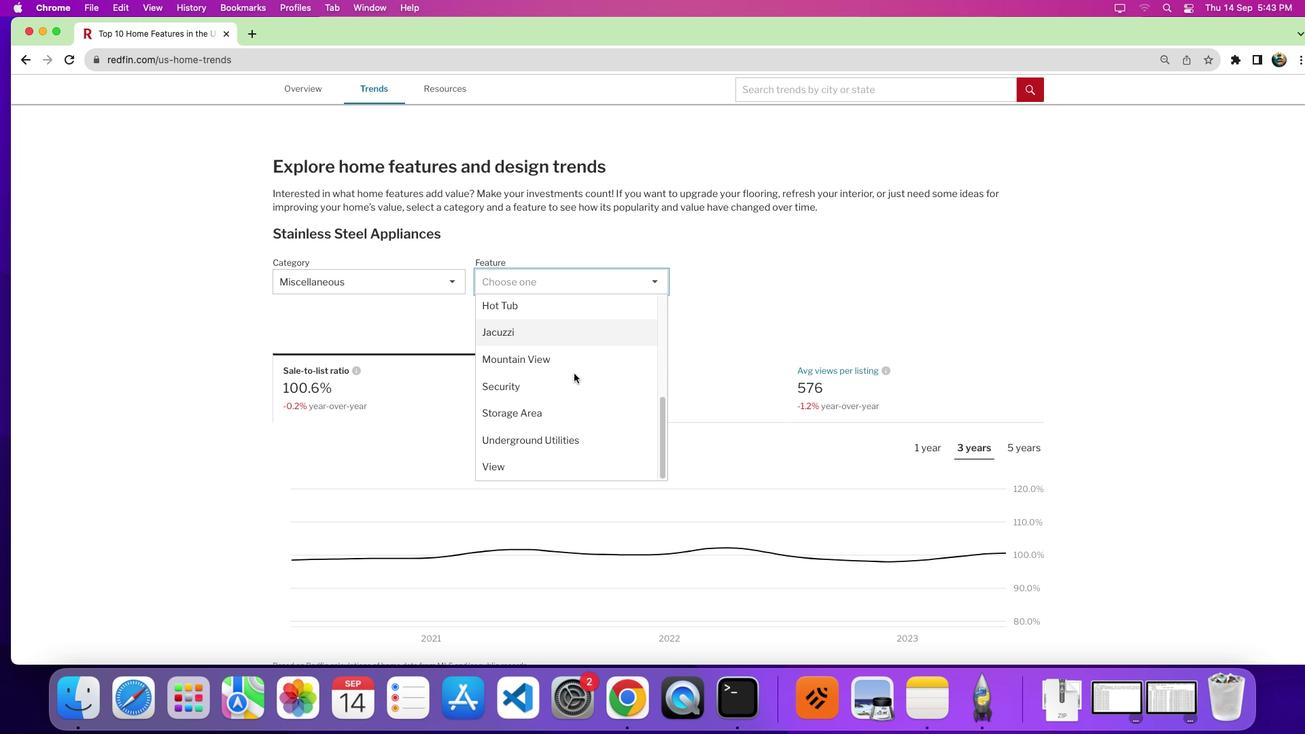 
Action: Mouse moved to (570, 369)
Screenshot: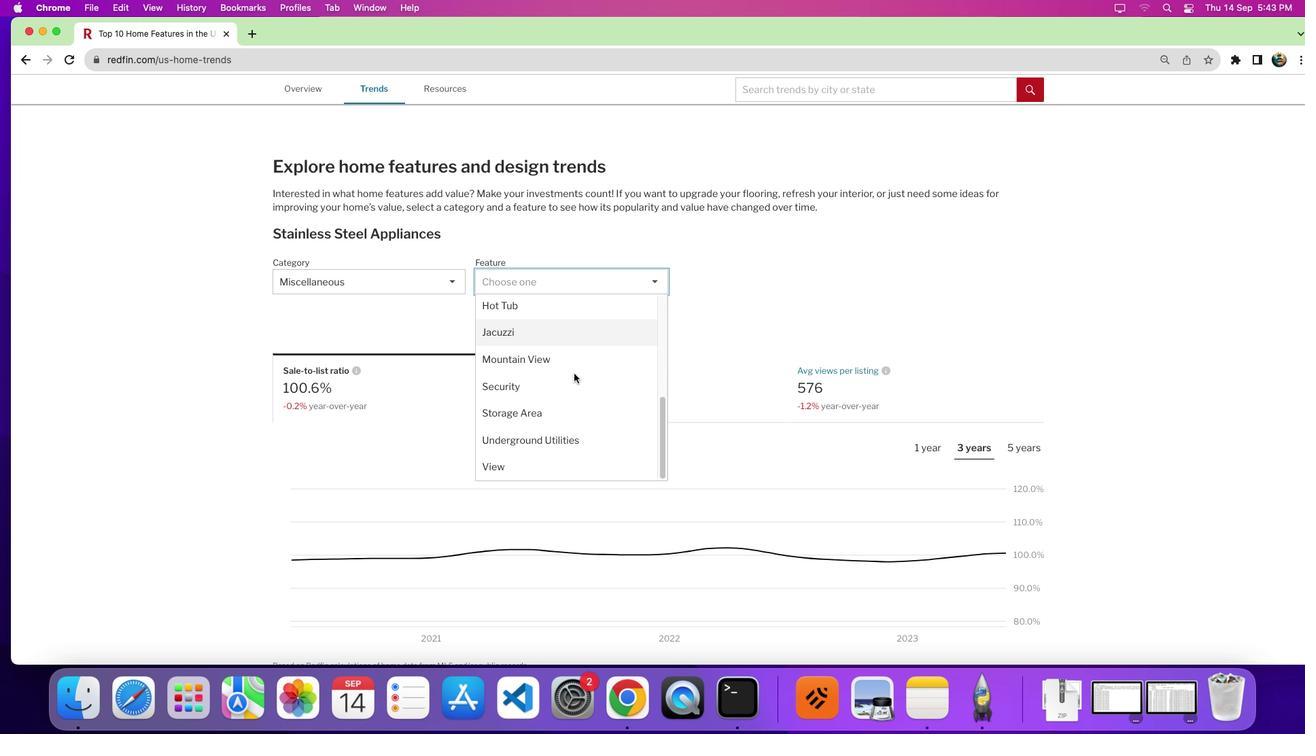 
Action: Mouse scrolled (570, 369) with delta (-3, -4)
Screenshot: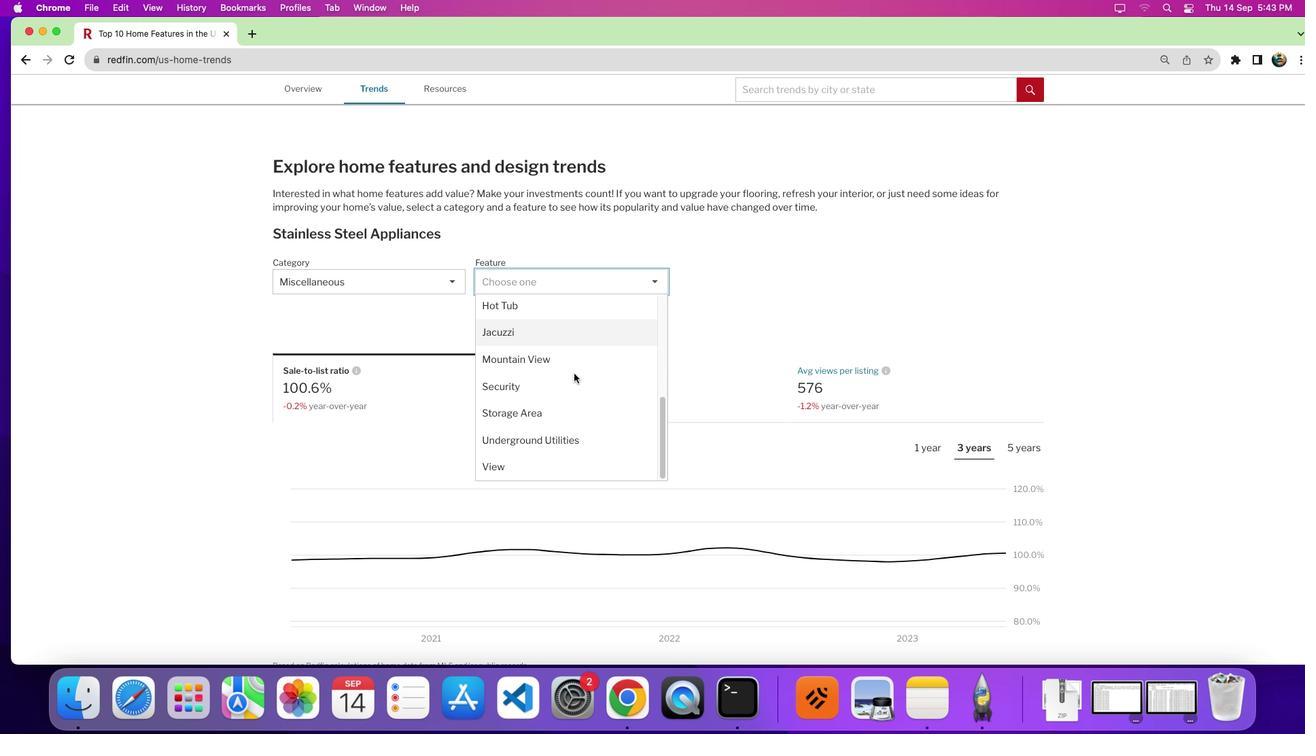 
Action: Mouse scrolled (570, 369) with delta (-3, -4)
Screenshot: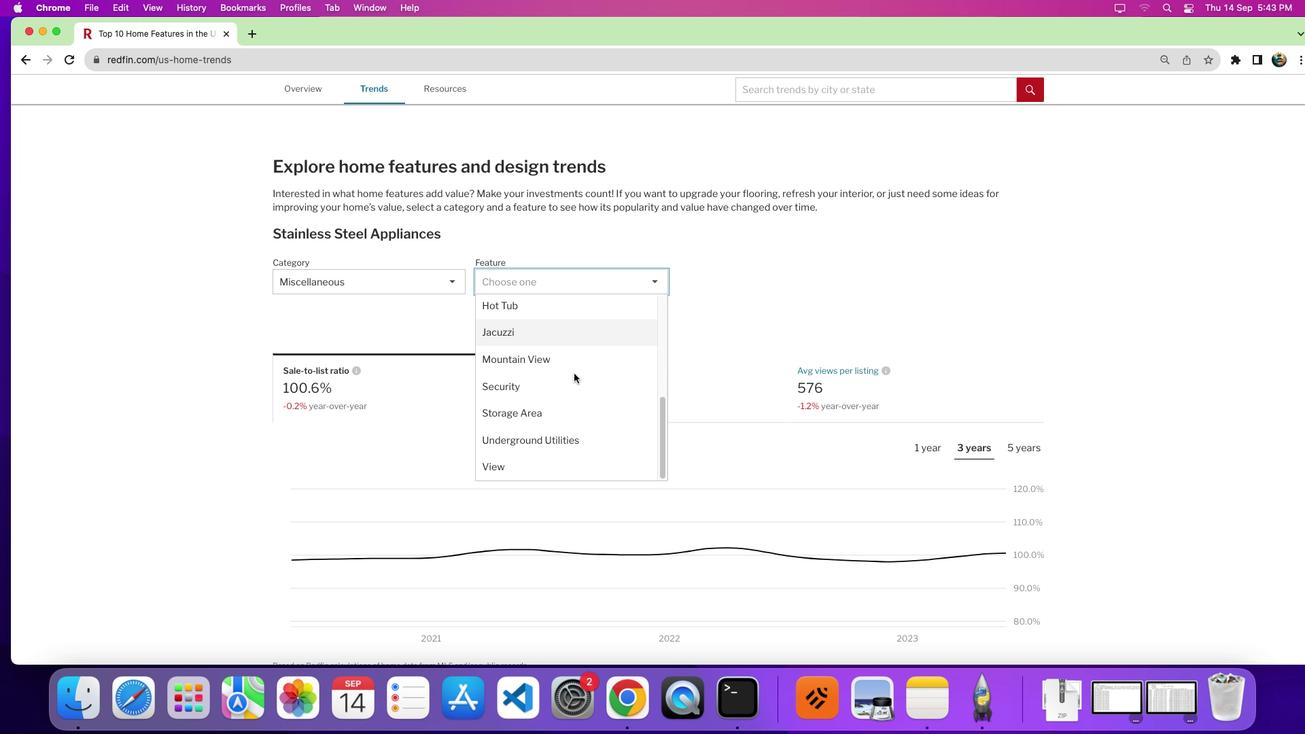 
Action: Mouse scrolled (570, 369) with delta (-3, -4)
Screenshot: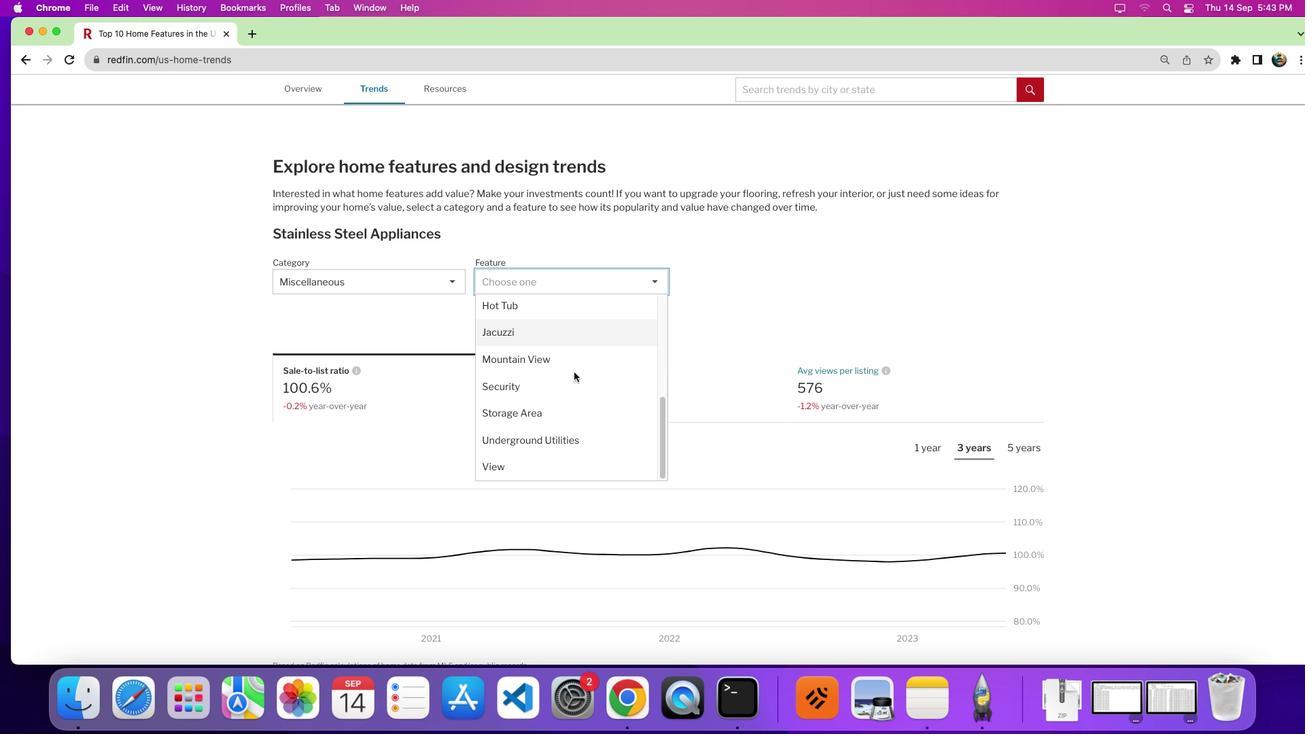 
Action: Mouse moved to (556, 336)
Screenshot: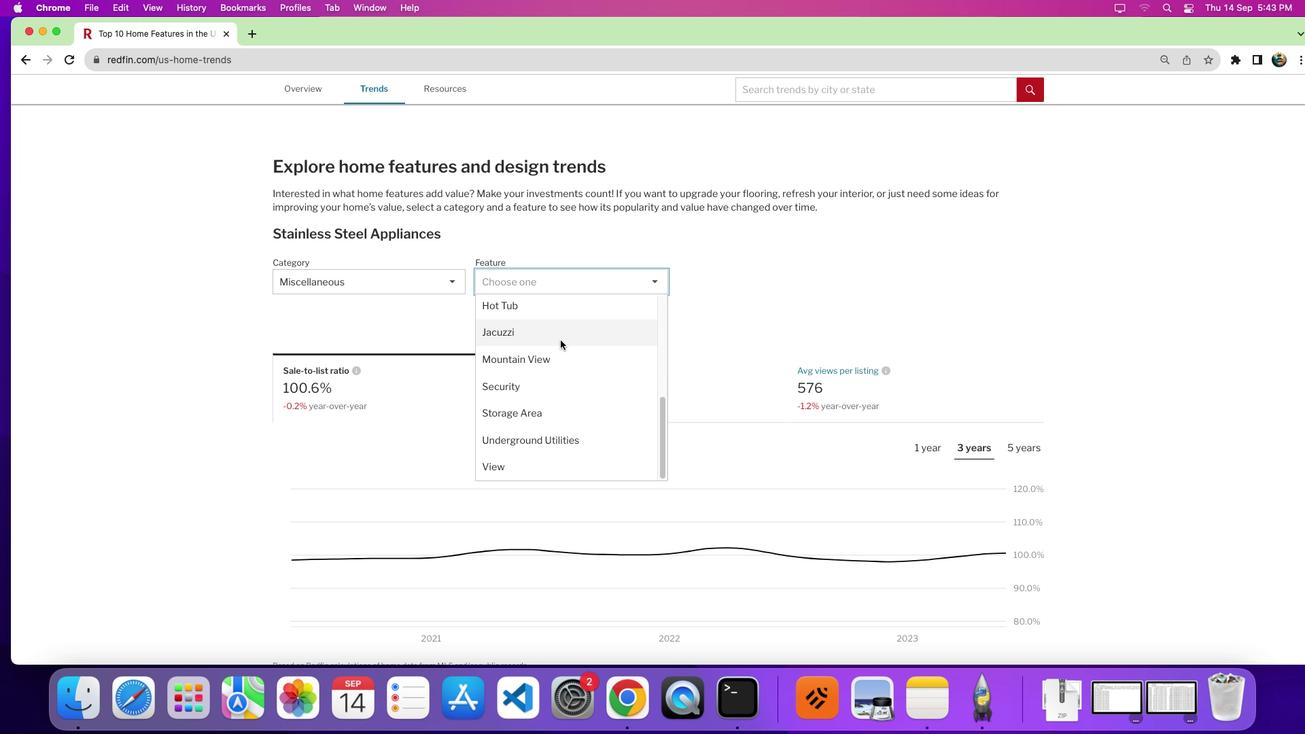 
Action: Mouse pressed left at (556, 336)
Screenshot: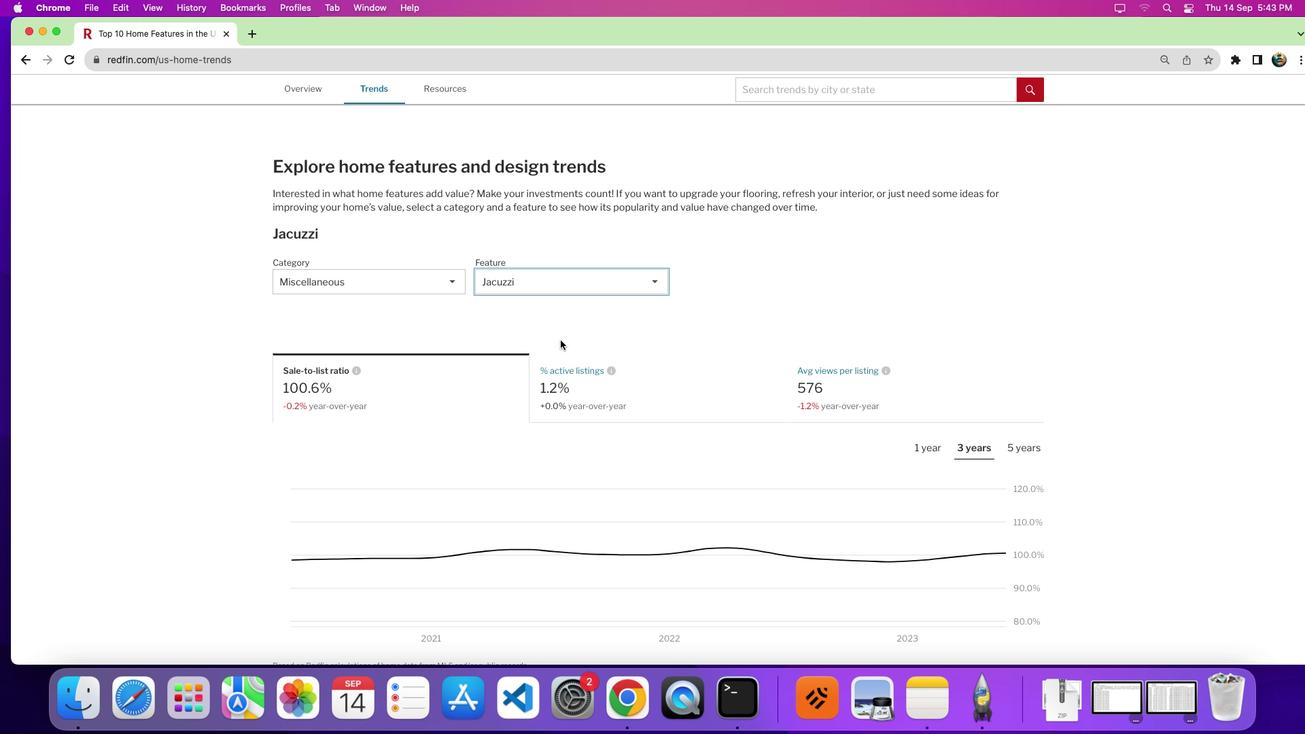 
Action: Mouse moved to (762, 342)
Screenshot: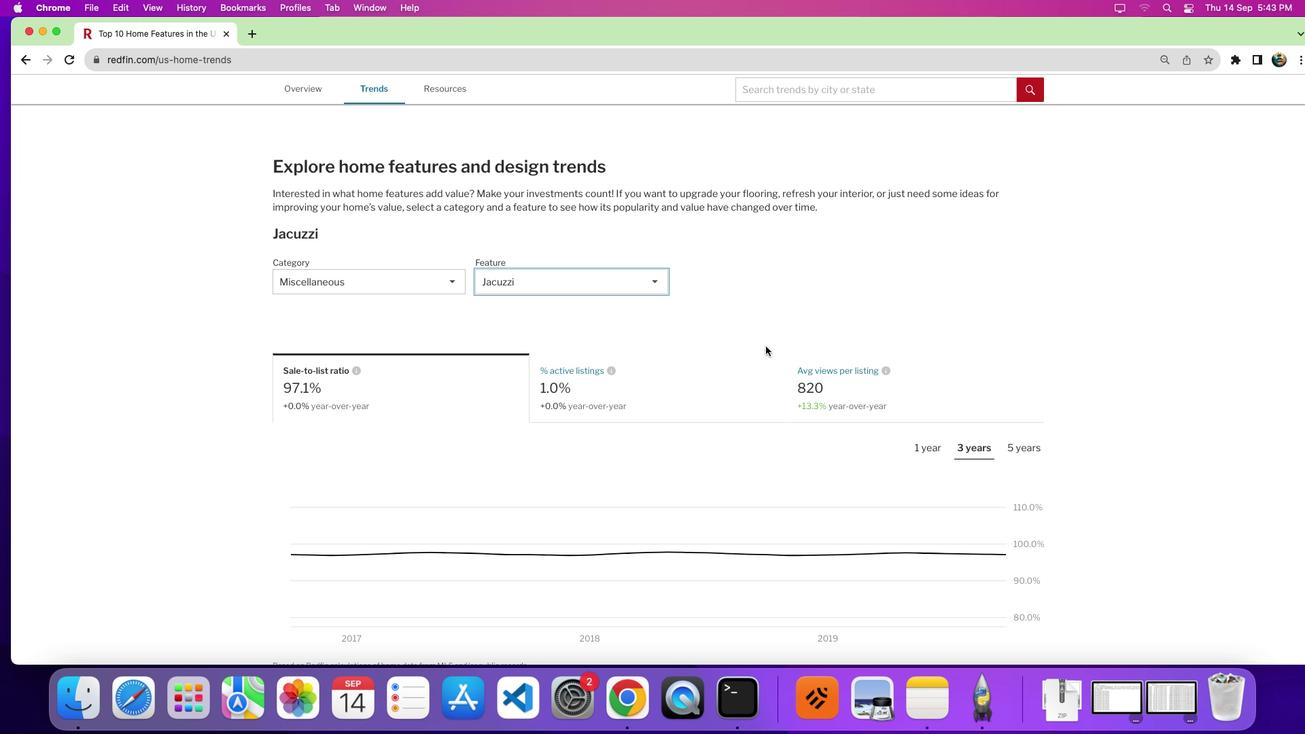 
Action: Mouse scrolled (762, 342) with delta (-3, -4)
Screenshot: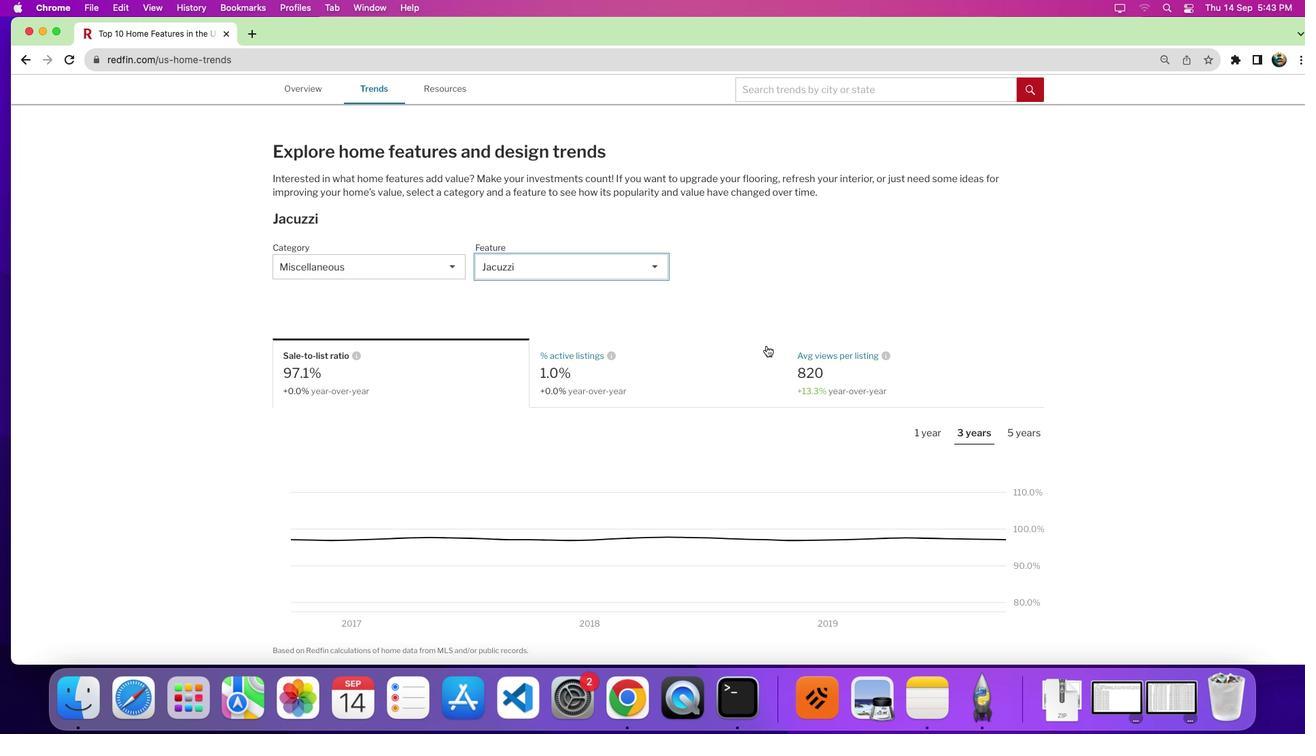 
Action: Mouse scrolled (762, 342) with delta (-3, -4)
Screenshot: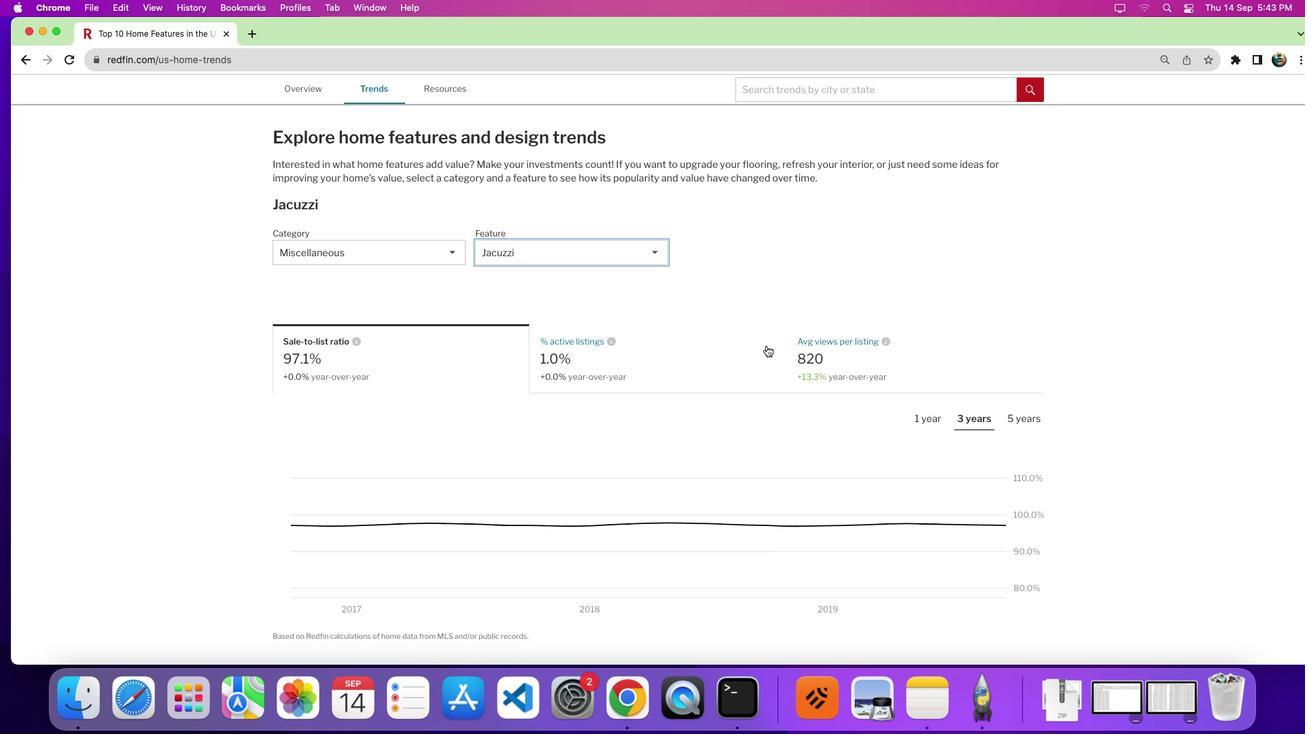 
Action: Mouse moved to (762, 341)
Screenshot: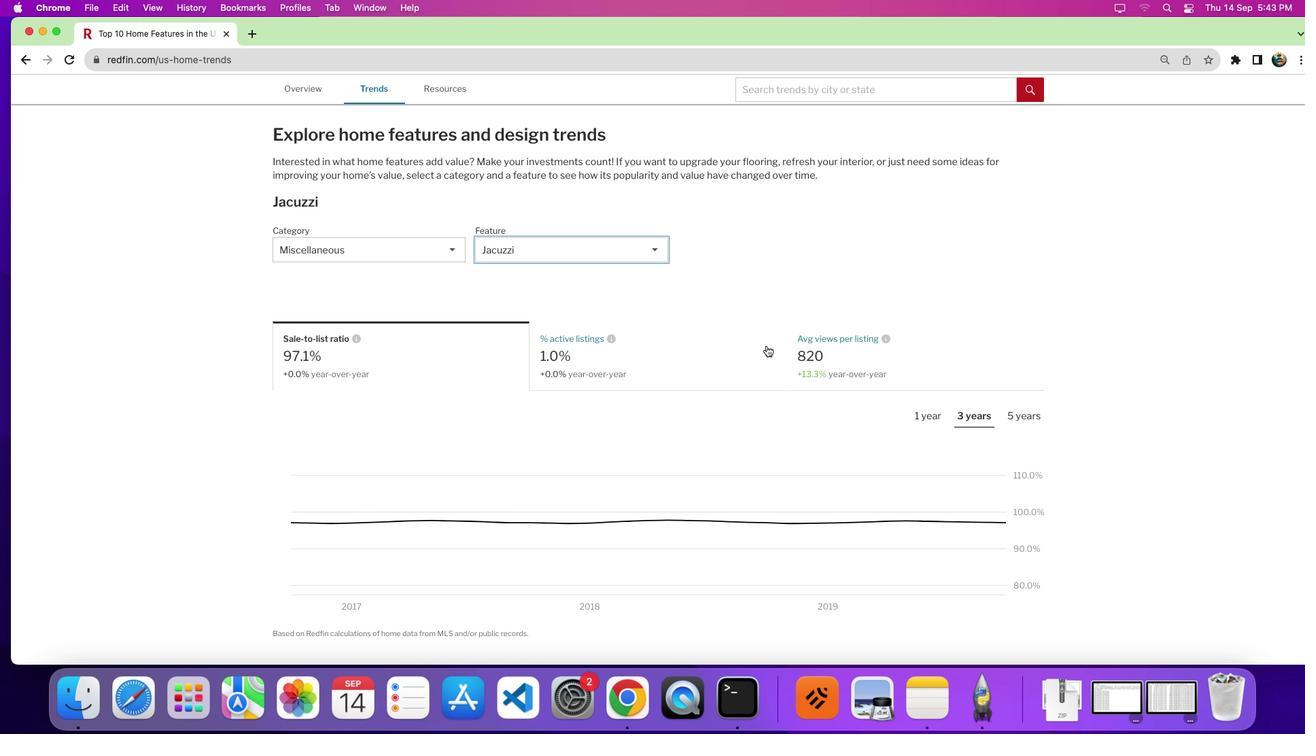 
Action: Mouse scrolled (762, 341) with delta (-3, -4)
Screenshot: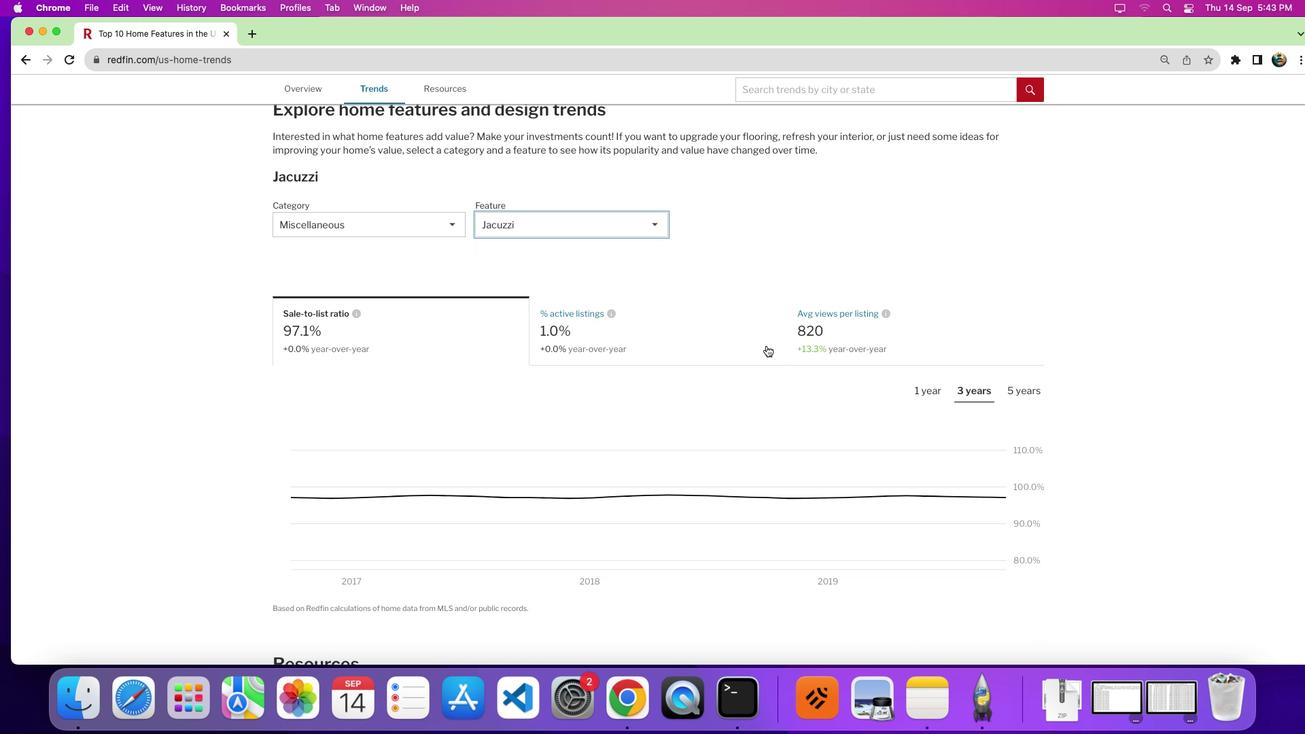 
Action: Mouse scrolled (762, 341) with delta (-3, -4)
Screenshot: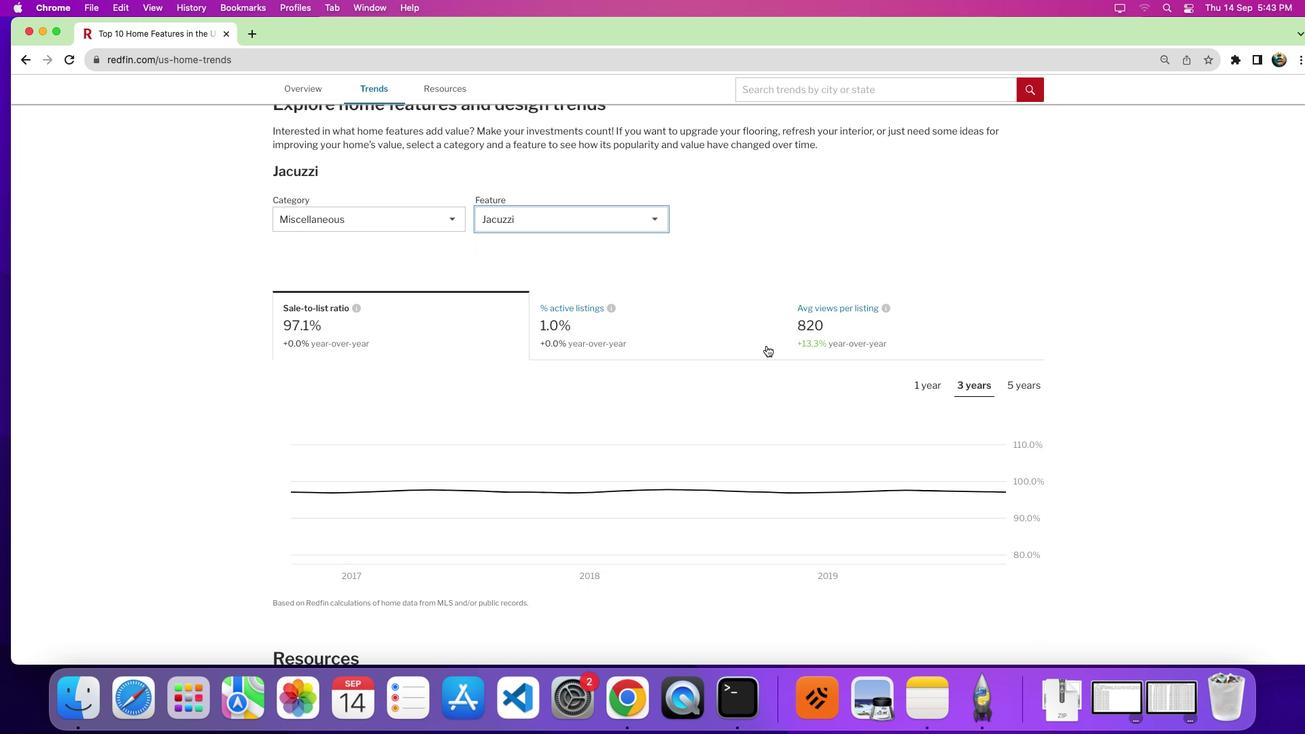 
Action: Mouse moved to (662, 367)
Screenshot: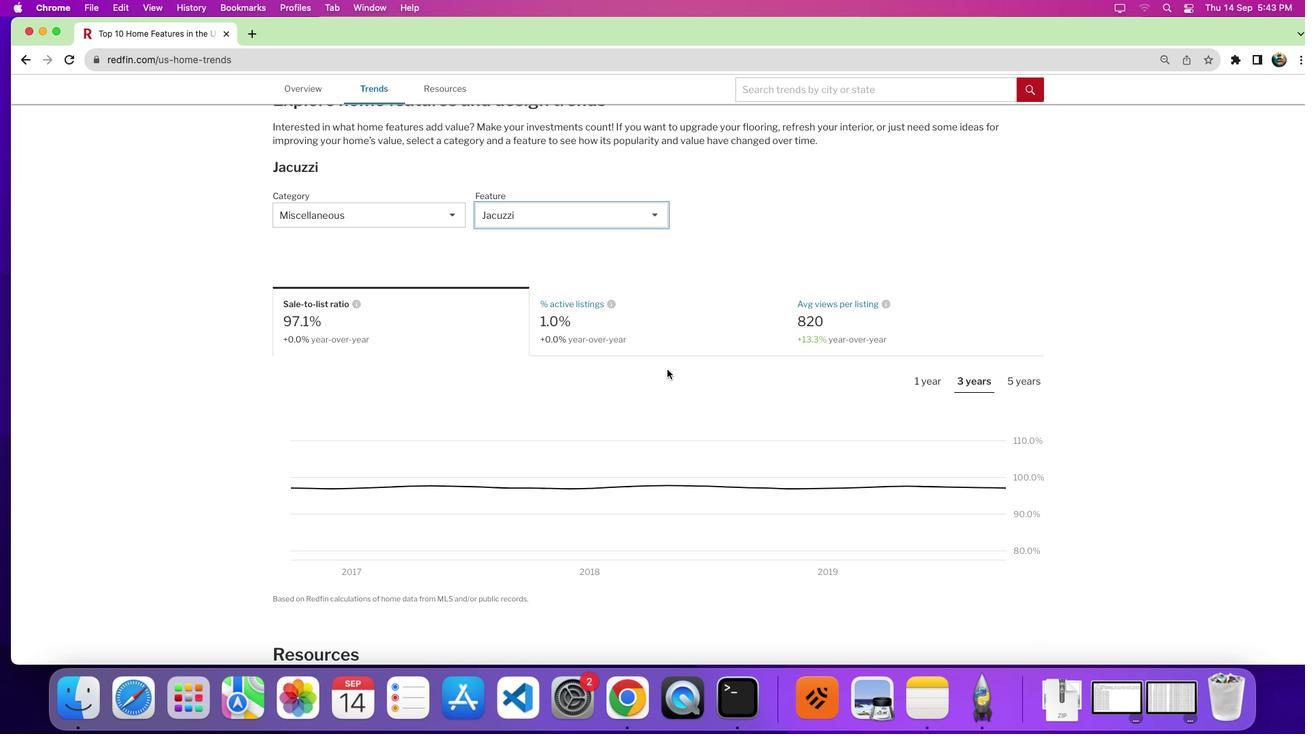 
Action: Mouse scrolled (662, 367) with delta (-3, -4)
Screenshot: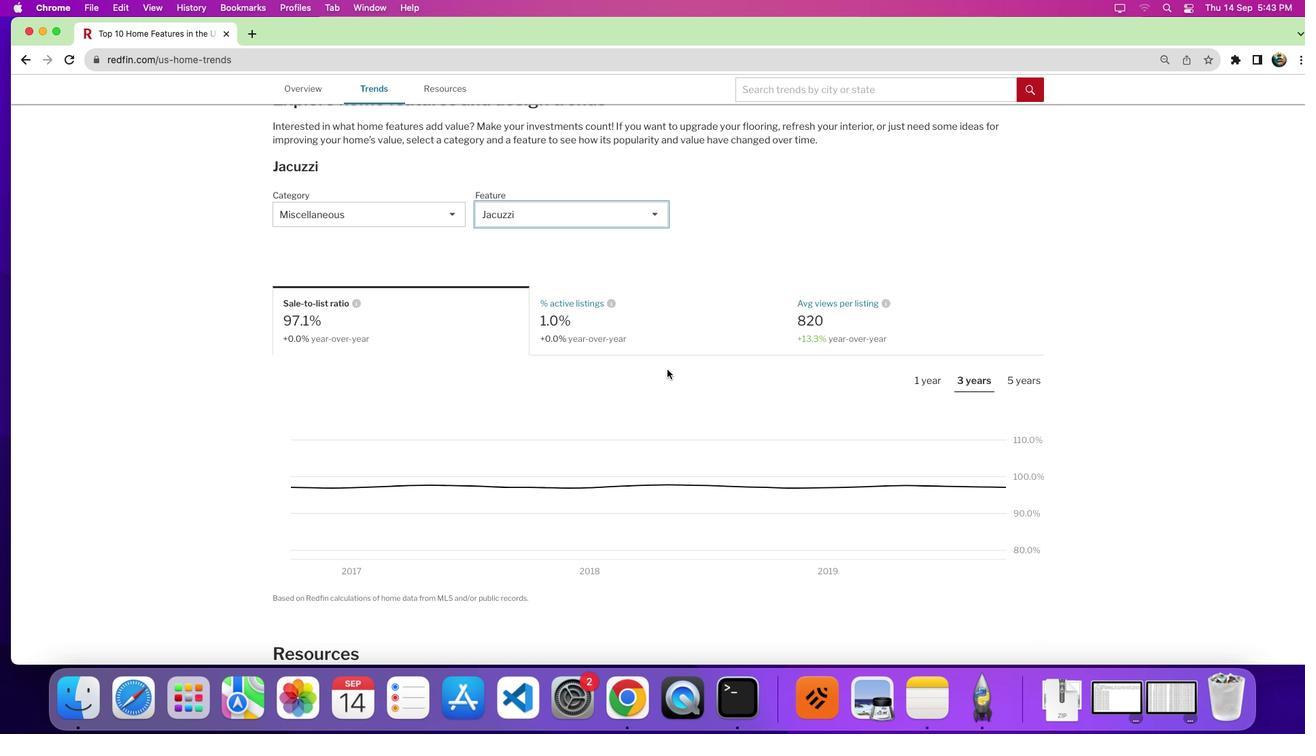 
Action: Mouse moved to (585, 293)
Screenshot: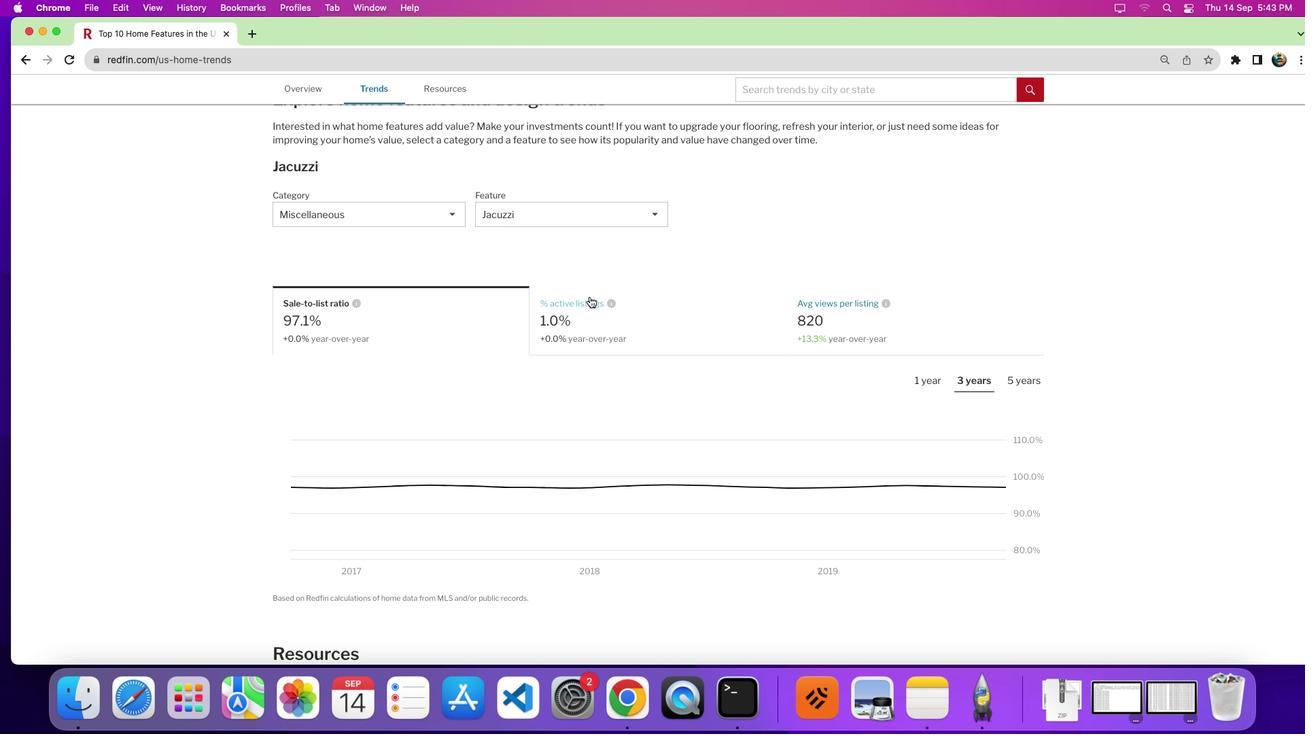 
Action: Mouse pressed left at (585, 293)
Screenshot: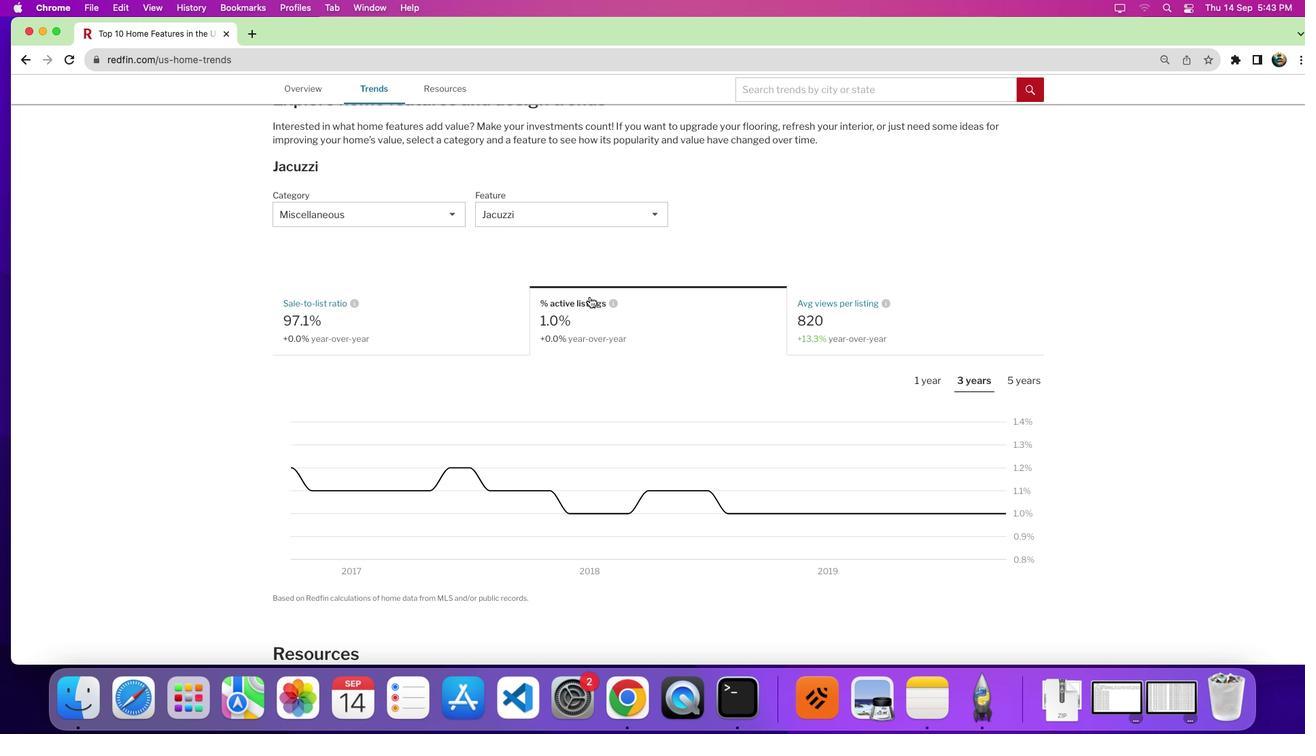 
Action: Mouse moved to (917, 380)
Screenshot: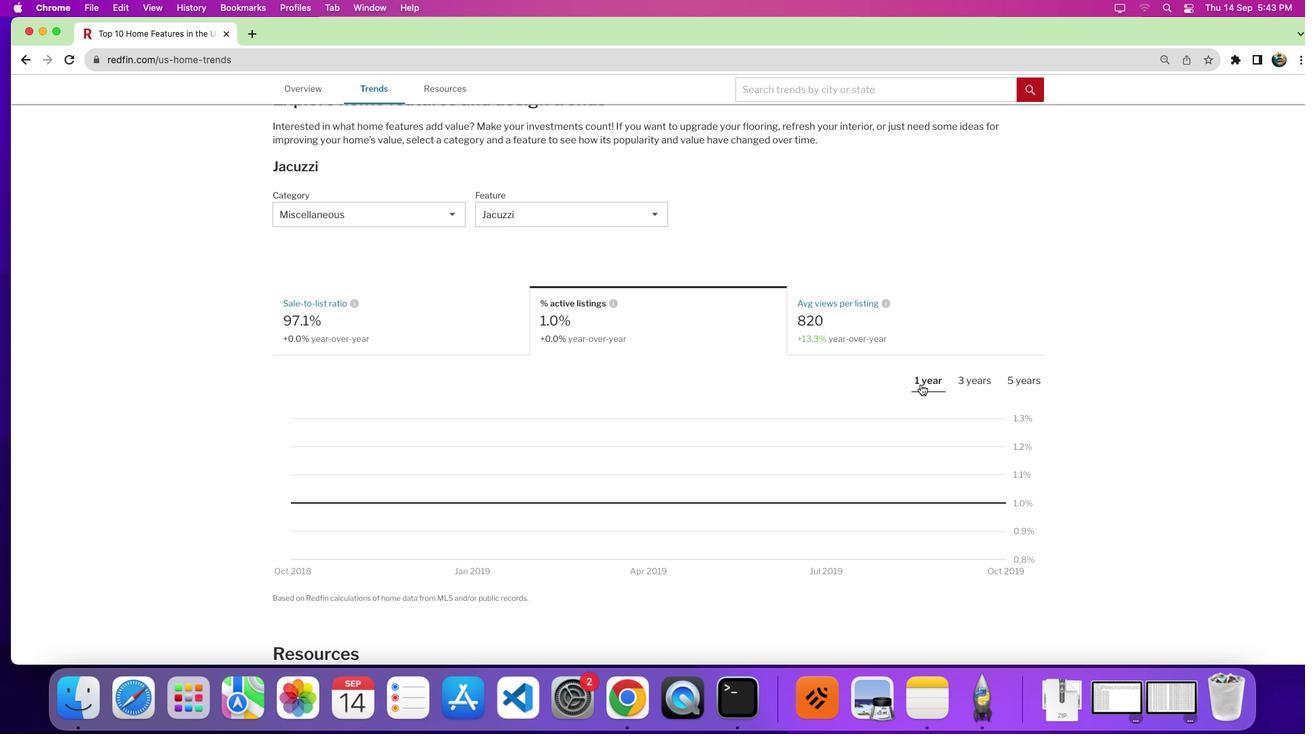 
Action: Mouse pressed left at (917, 380)
Screenshot: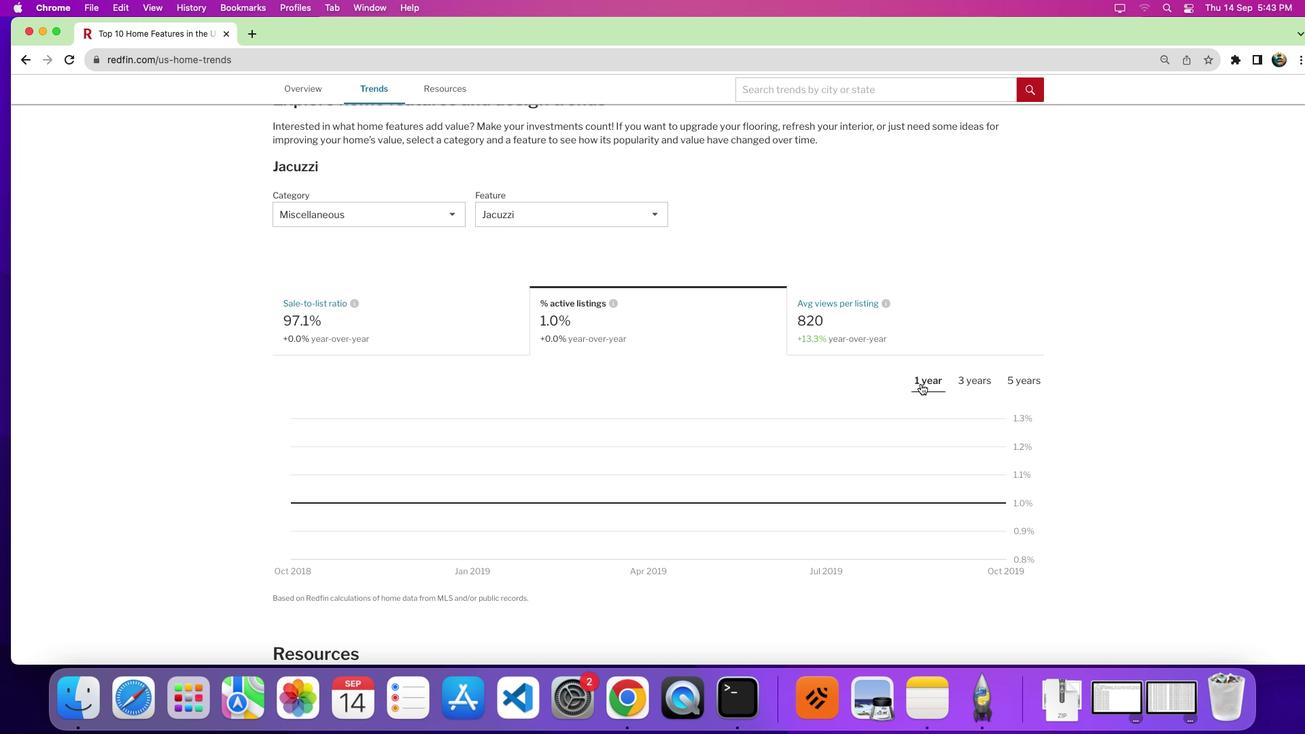
Action: Mouse moved to (953, 393)
Screenshot: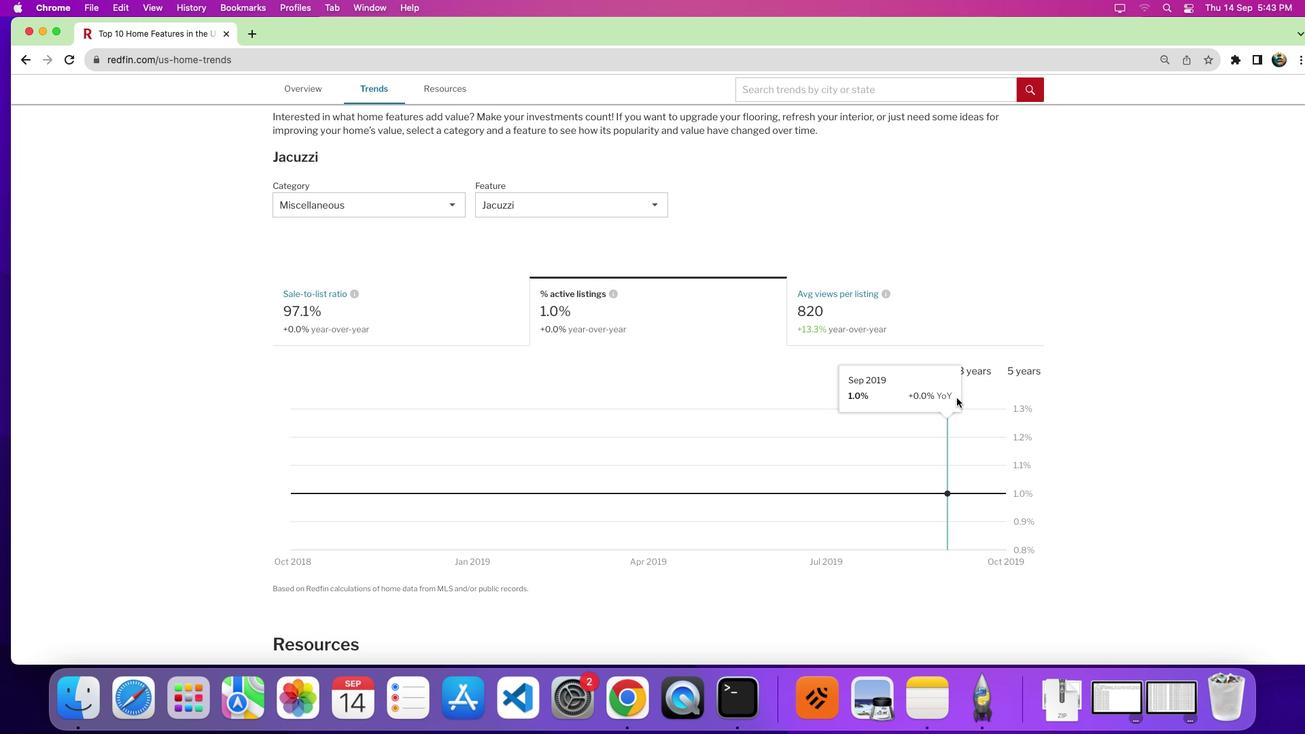 
Action: Mouse scrolled (953, 393) with delta (-3, -4)
Screenshot: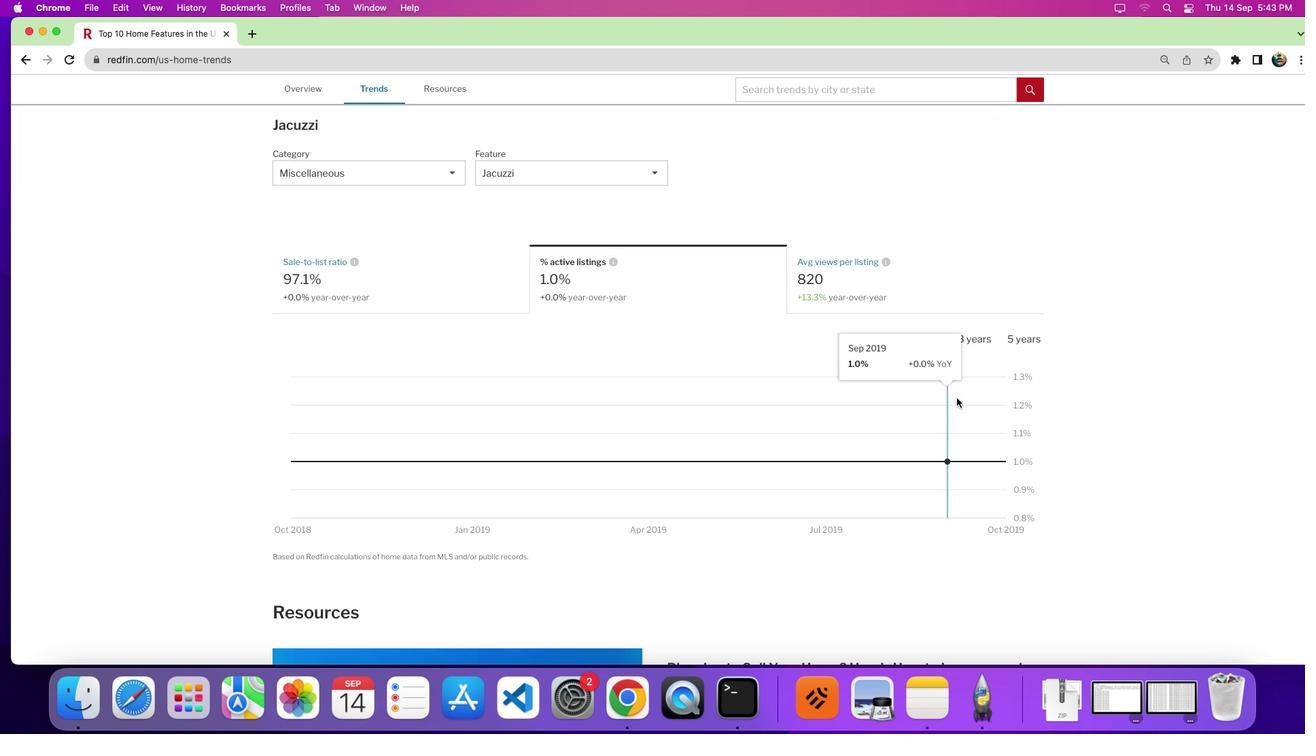
Action: Mouse scrolled (953, 393) with delta (-3, -4)
Screenshot: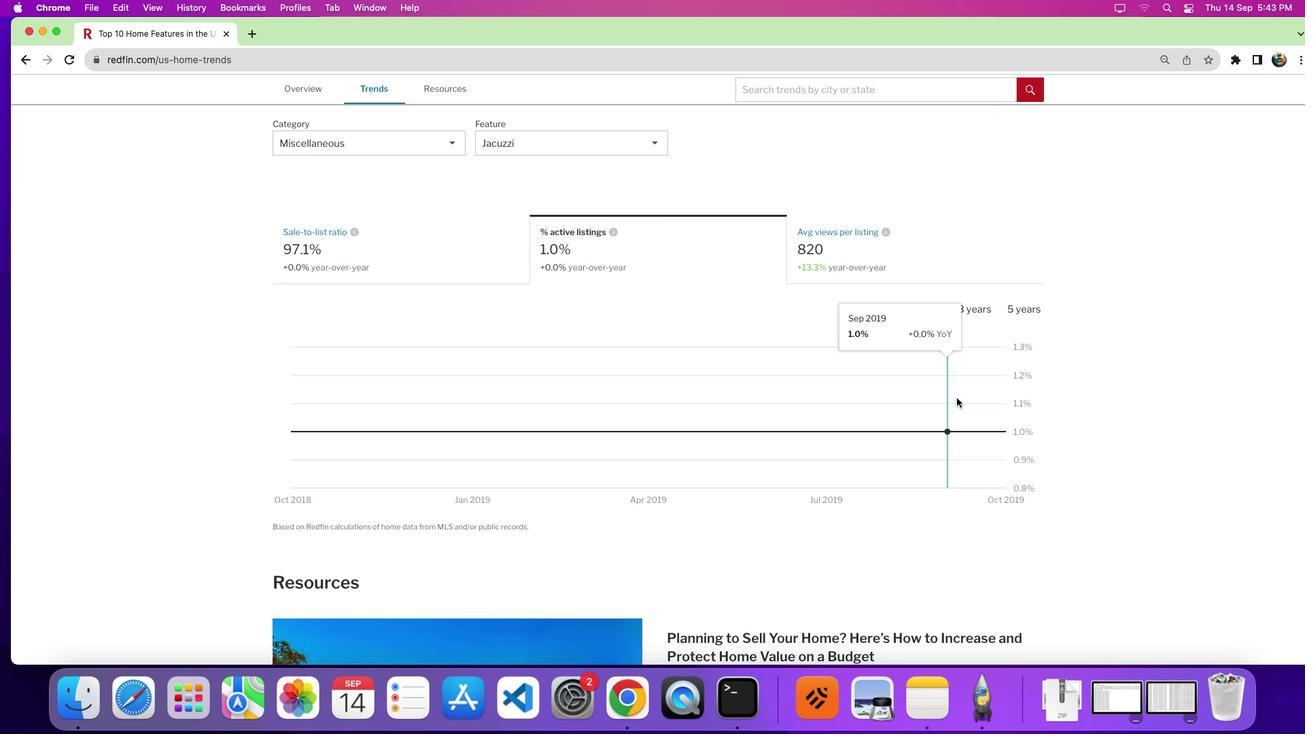 
Action: Mouse scrolled (953, 393) with delta (-3, -5)
Screenshot: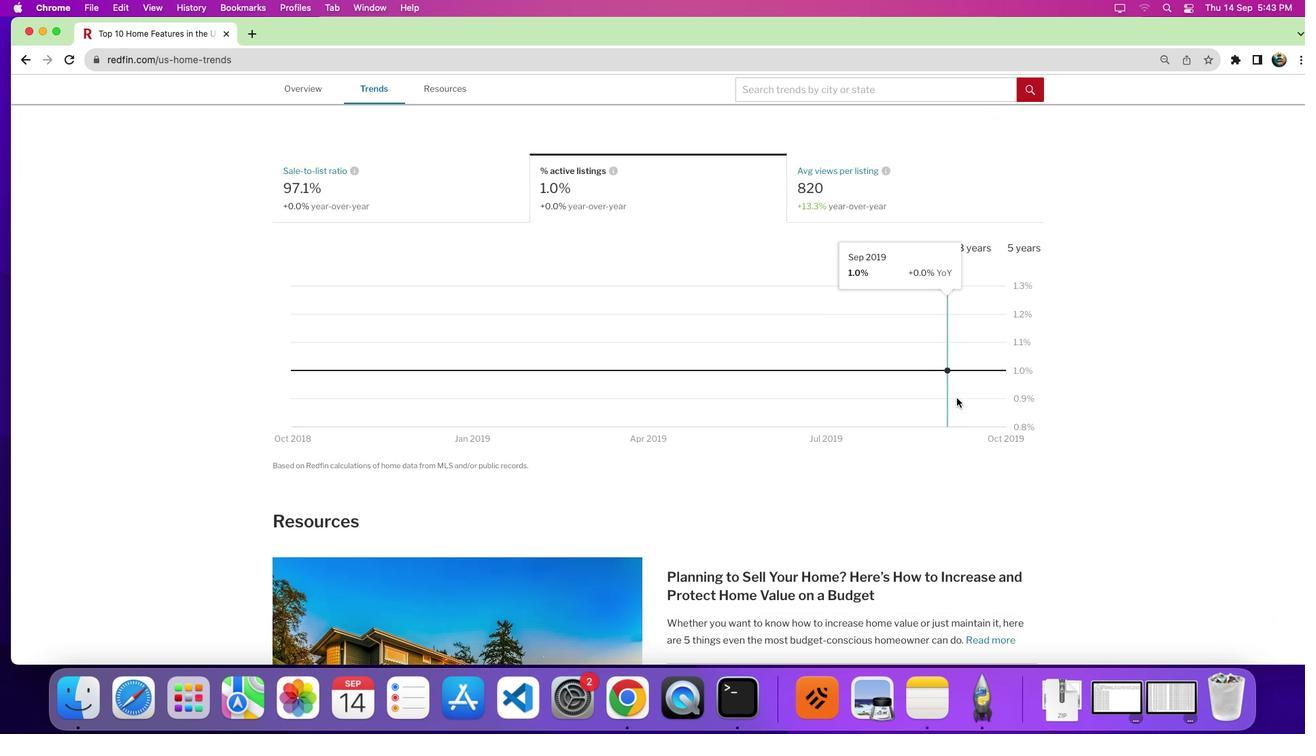 
Action: Mouse moved to (963, 407)
Screenshot: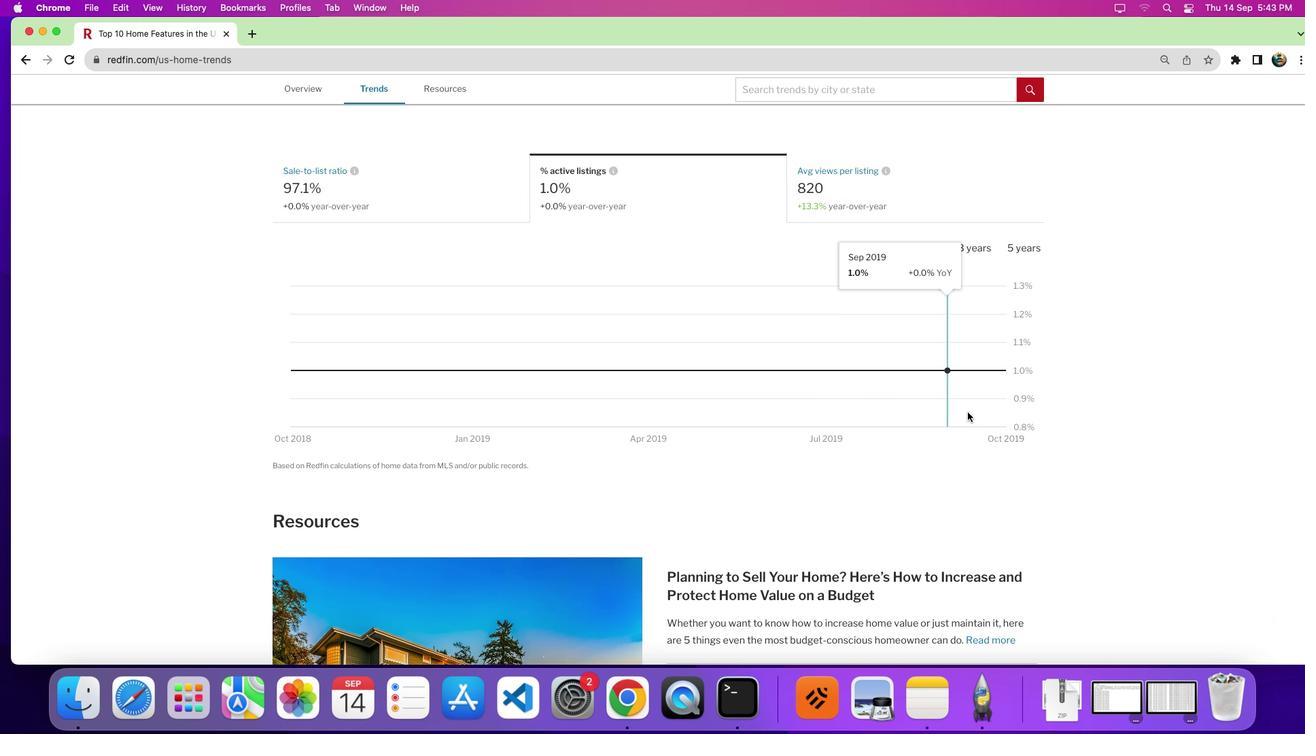 
